 Task: Find an Airbnb in Ramsey, United States for 4 guests from 10th to 25th July, with amenities including Wifi, TV, Gym, and Breakfast, and a price range of 15000 to 25000.
Action: Mouse moved to (578, 112)
Screenshot: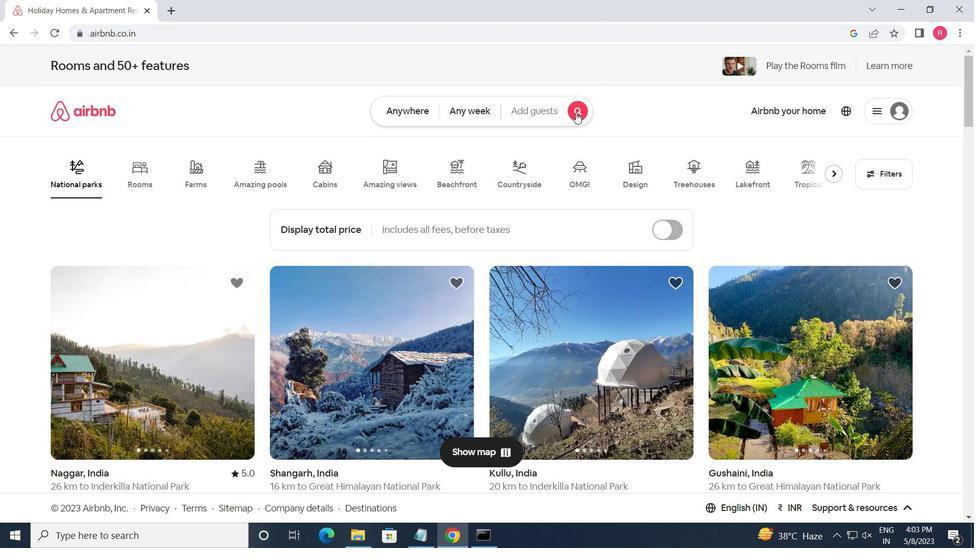 
Action: Mouse pressed left at (578, 112)
Screenshot: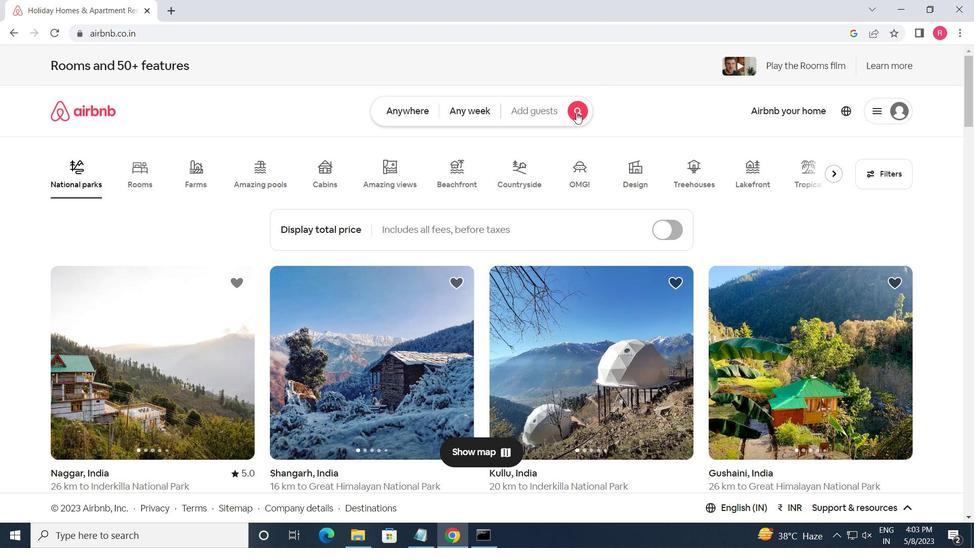 
Action: Mouse moved to (273, 166)
Screenshot: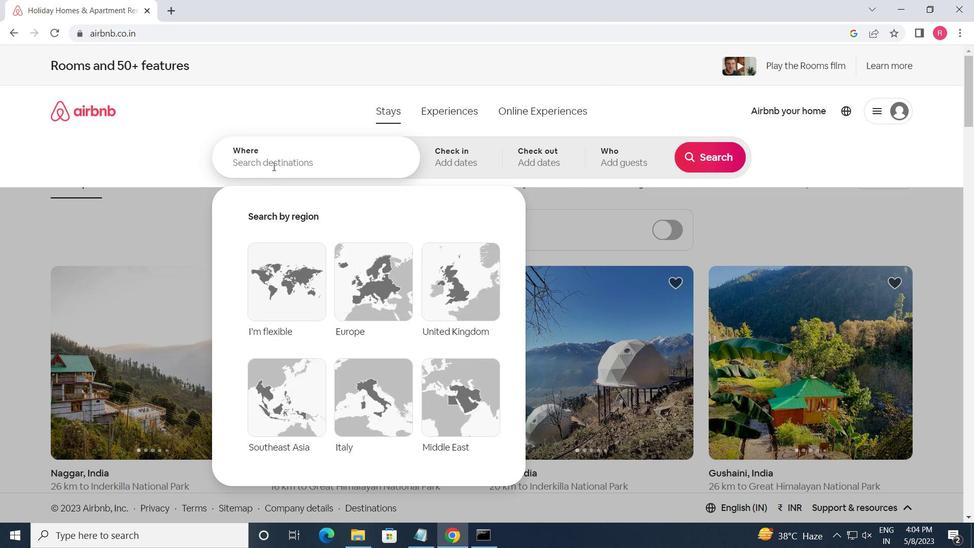 
Action: Mouse pressed left at (273, 166)
Screenshot: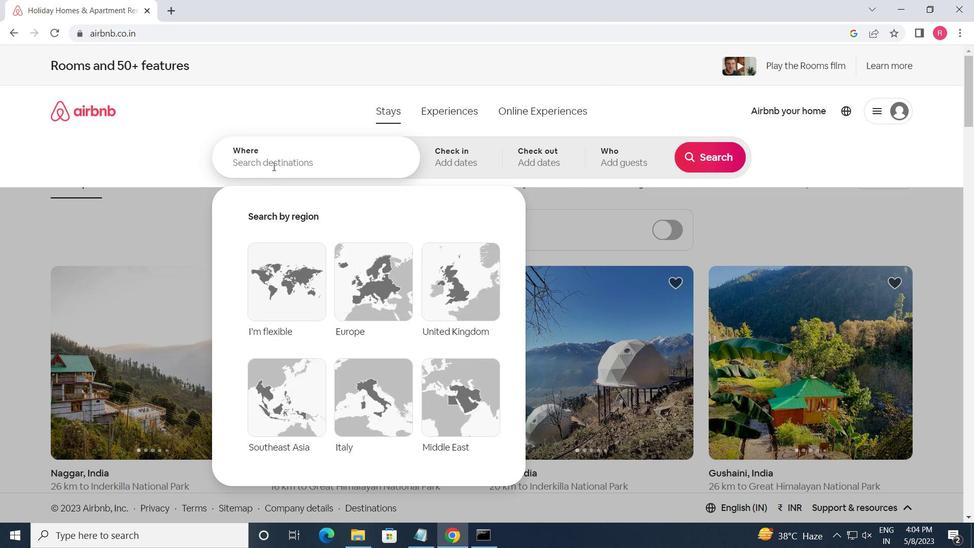 
Action: Mouse moved to (284, 156)
Screenshot: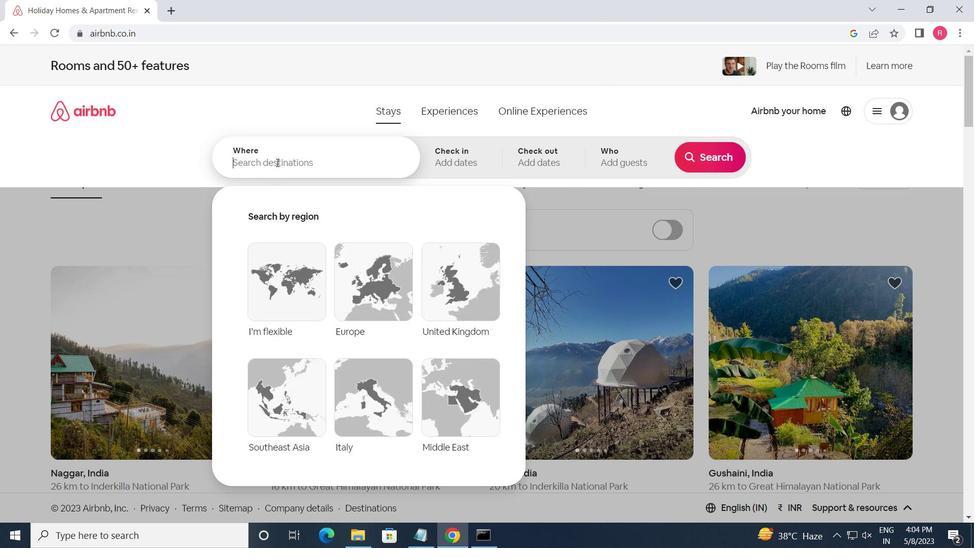 
Action: Key pressed <Key.shift><Key.shift><Key.shift>RAMSEY,<Key.space><Key.shift_r>UNITED<Key.space><Key.shift>STATES<Key.enter>
Screenshot: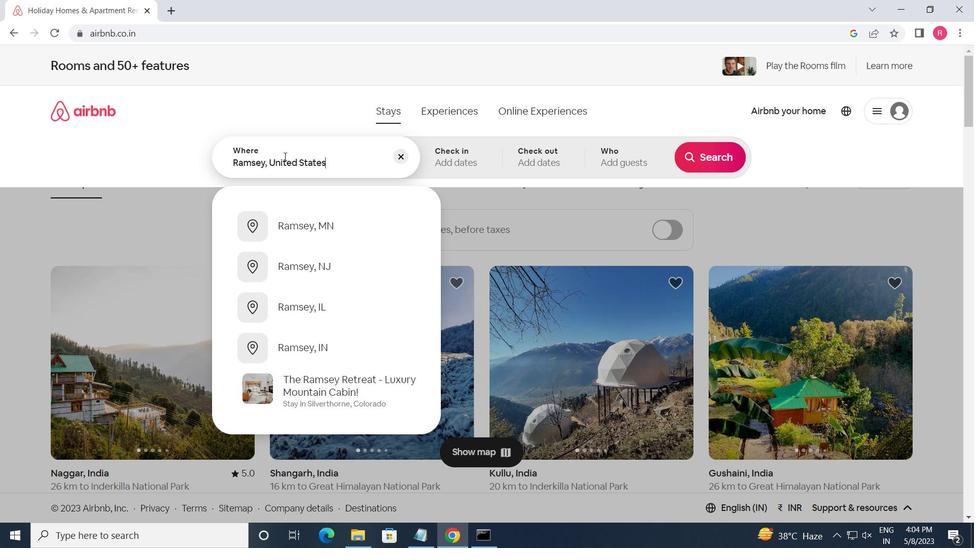 
Action: Mouse moved to (704, 260)
Screenshot: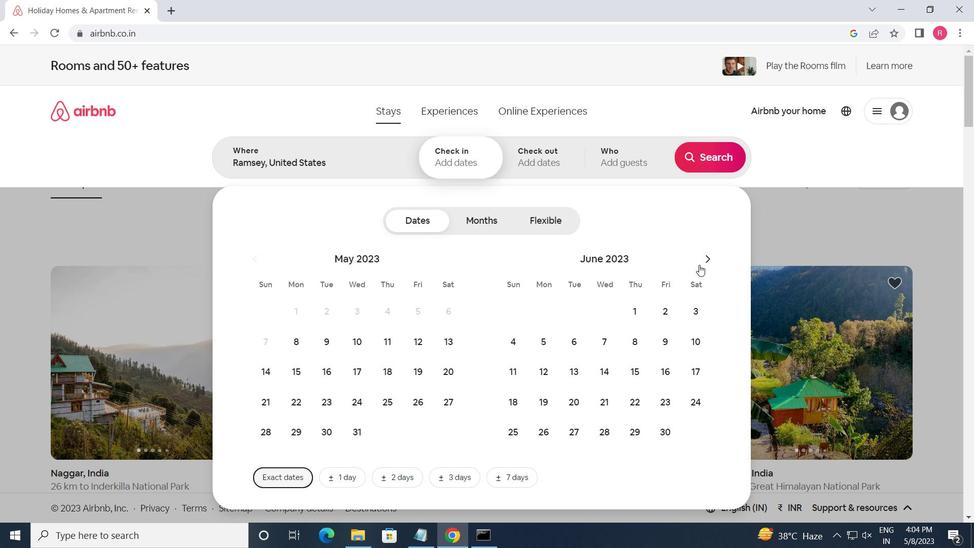 
Action: Mouse pressed left at (704, 260)
Screenshot: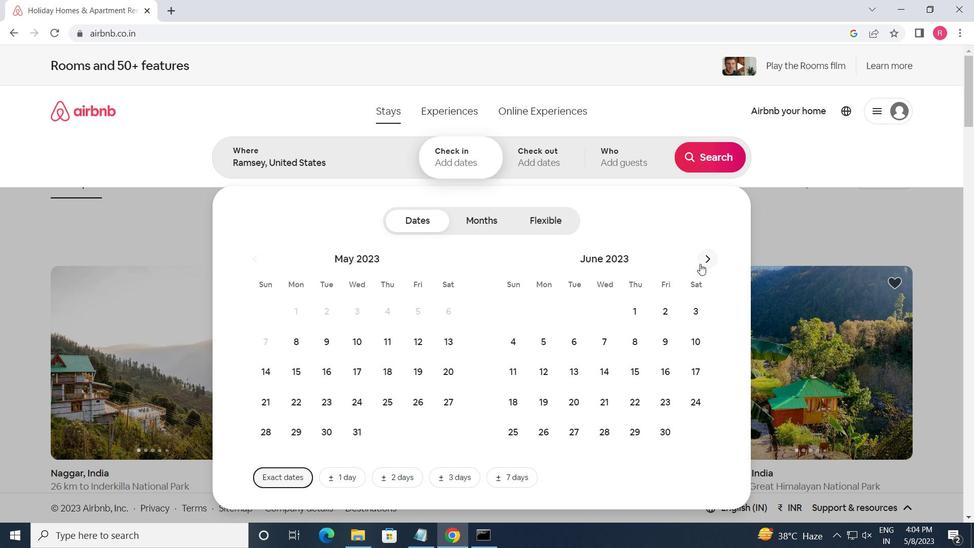 
Action: Mouse moved to (550, 374)
Screenshot: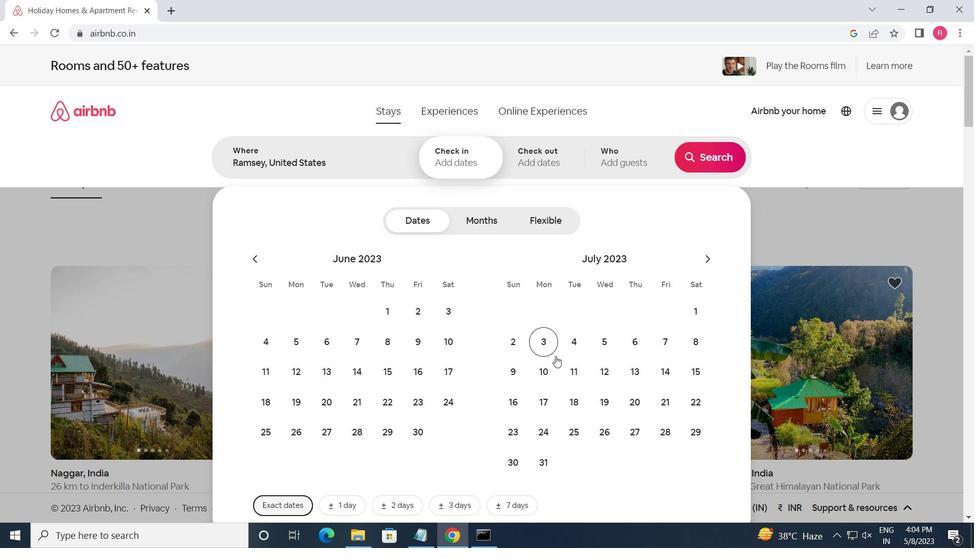 
Action: Mouse pressed left at (550, 374)
Screenshot: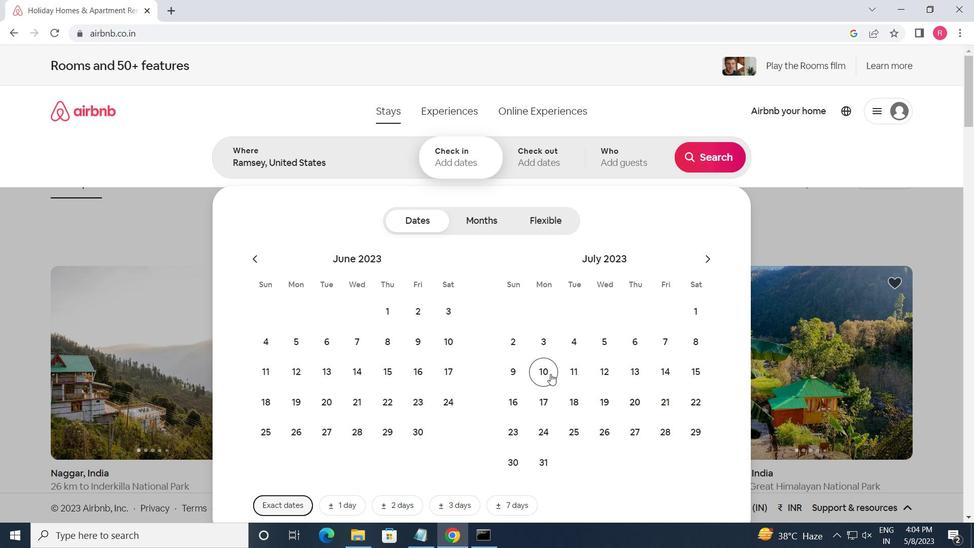 
Action: Mouse moved to (572, 439)
Screenshot: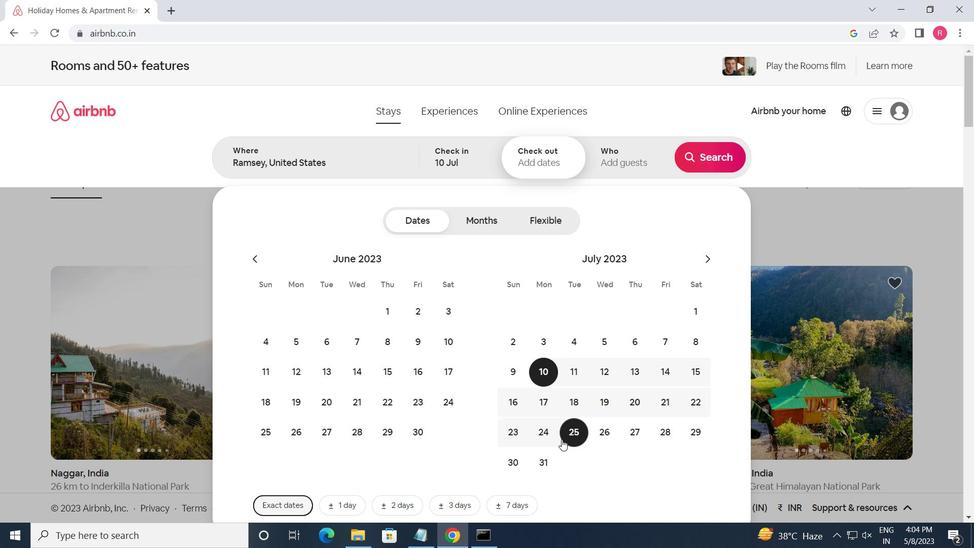 
Action: Mouse pressed left at (572, 439)
Screenshot: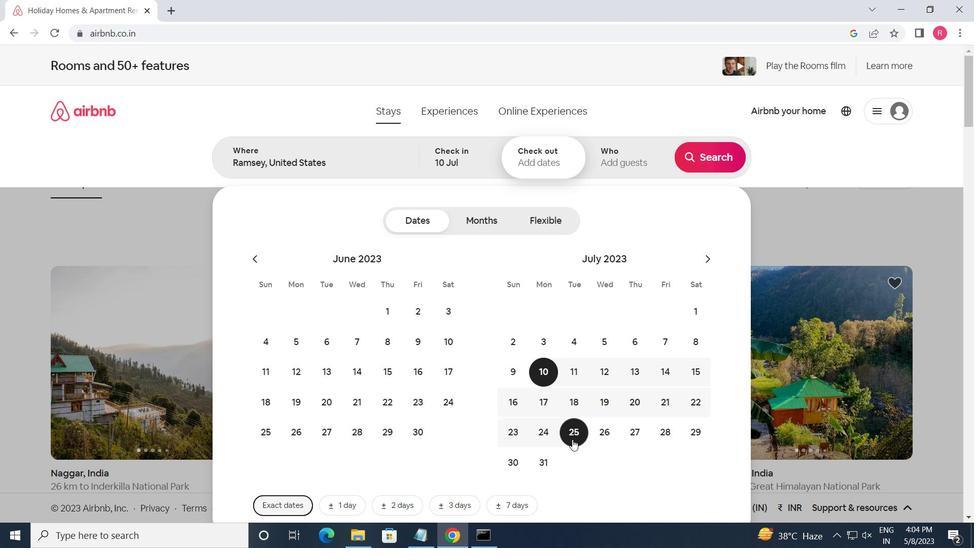 
Action: Mouse moved to (612, 169)
Screenshot: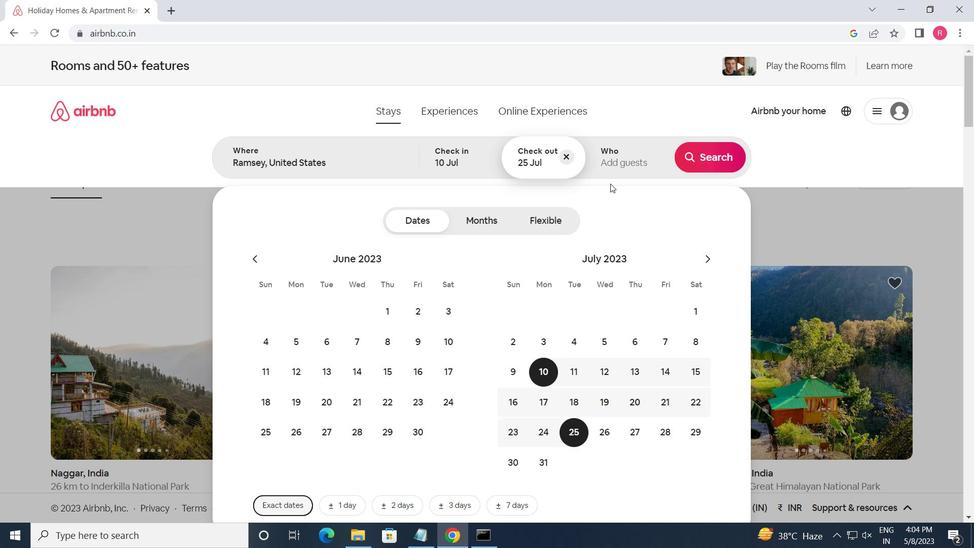 
Action: Mouse pressed left at (612, 169)
Screenshot: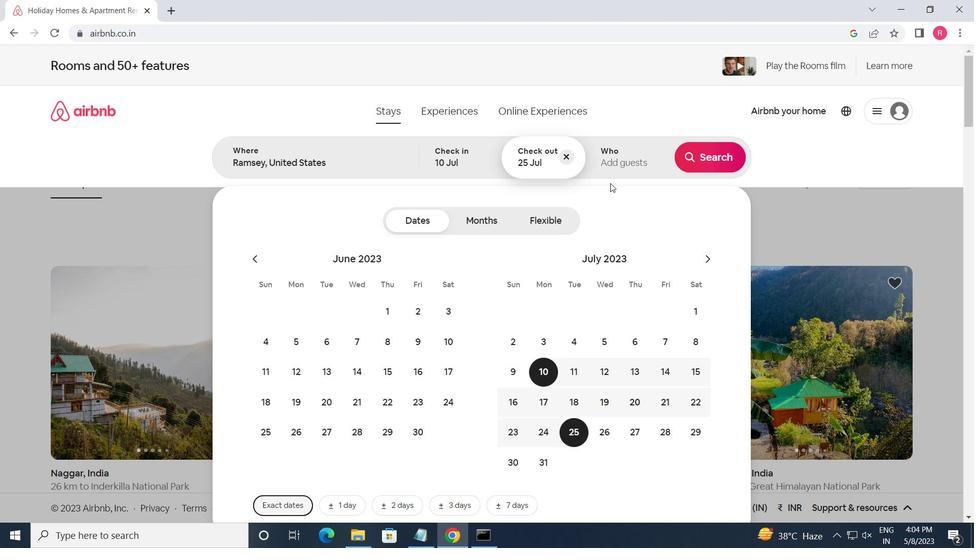 
Action: Mouse moved to (717, 235)
Screenshot: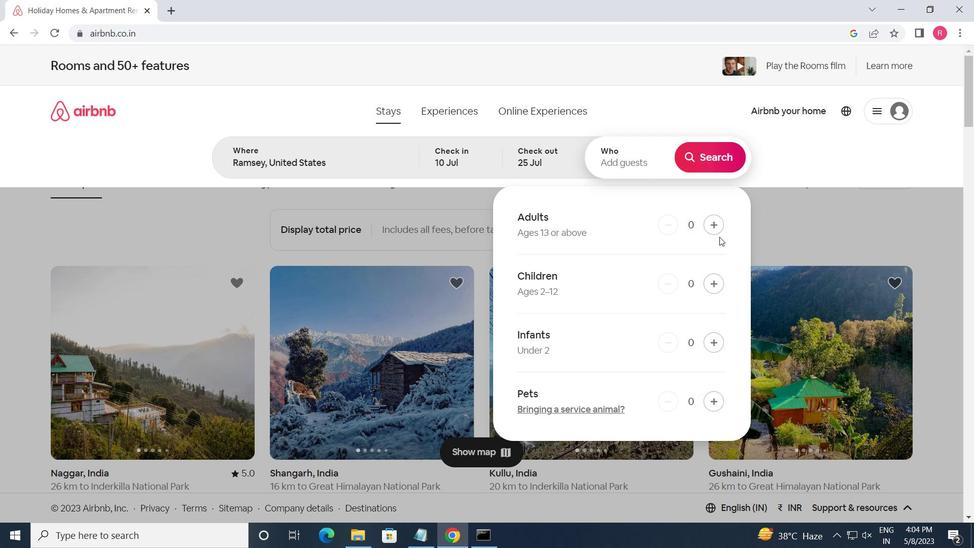 
Action: Mouse pressed left at (717, 235)
Screenshot: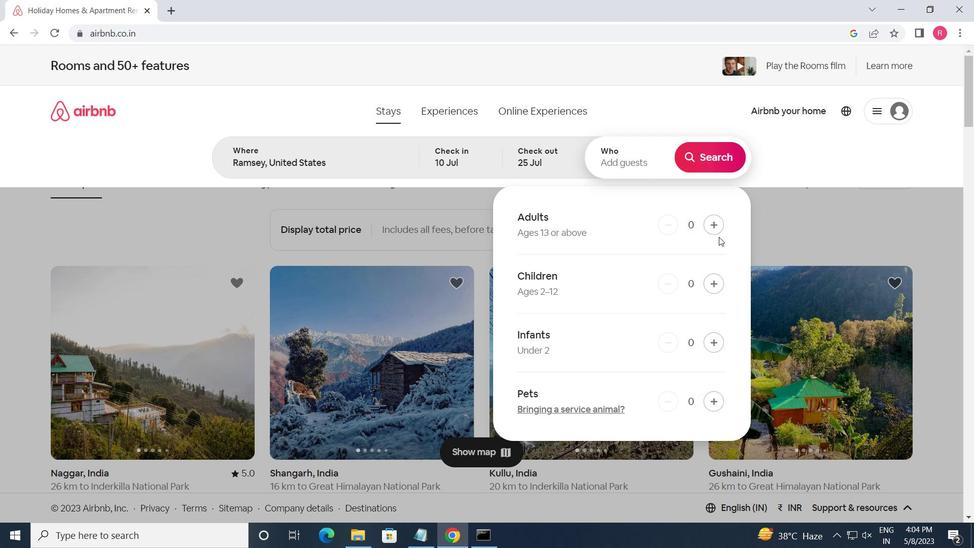 
Action: Mouse moved to (717, 233)
Screenshot: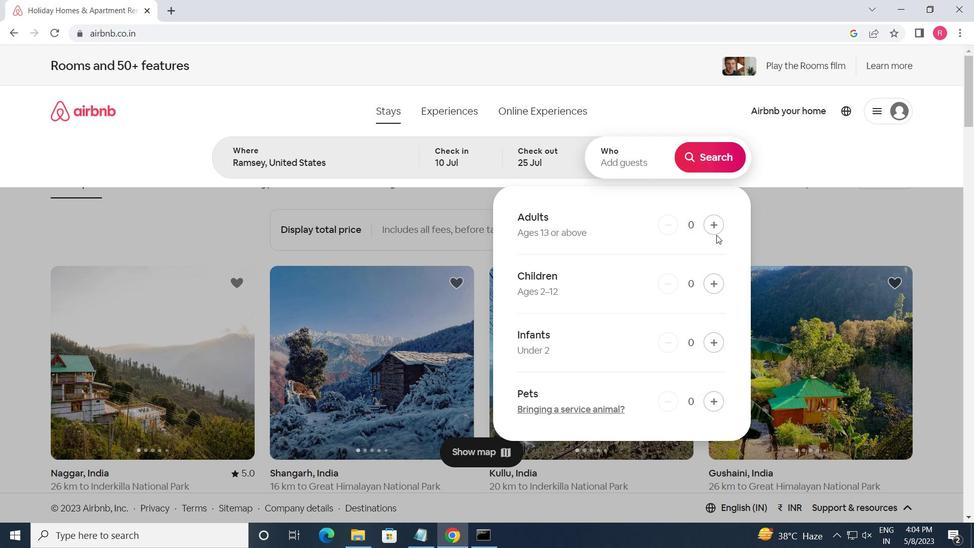 
Action: Mouse pressed left at (717, 233)
Screenshot: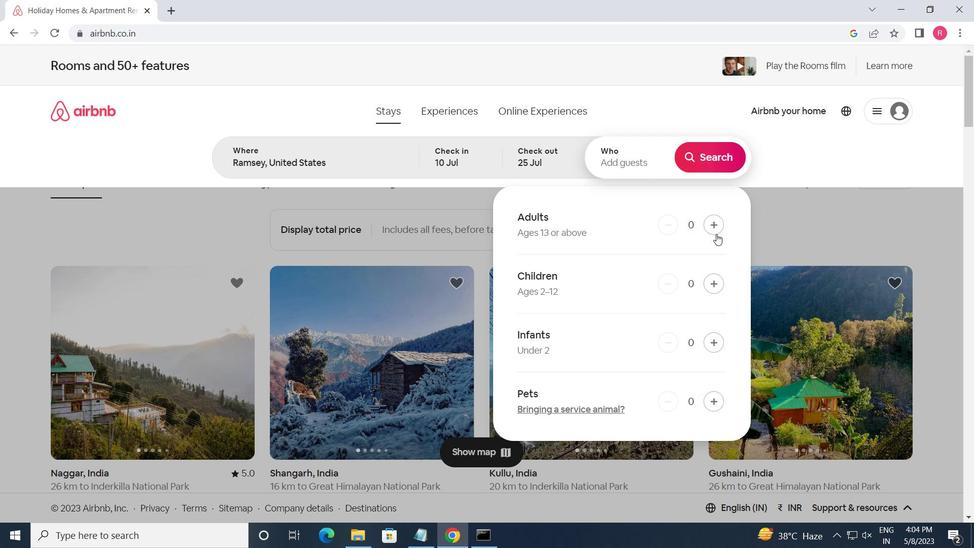 
Action: Mouse moved to (716, 233)
Screenshot: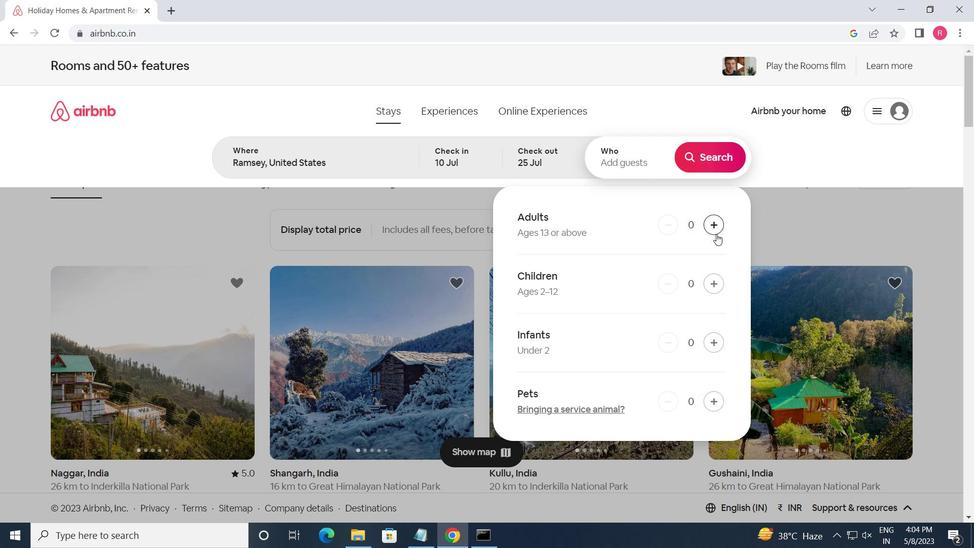 
Action: Mouse pressed left at (716, 233)
Screenshot: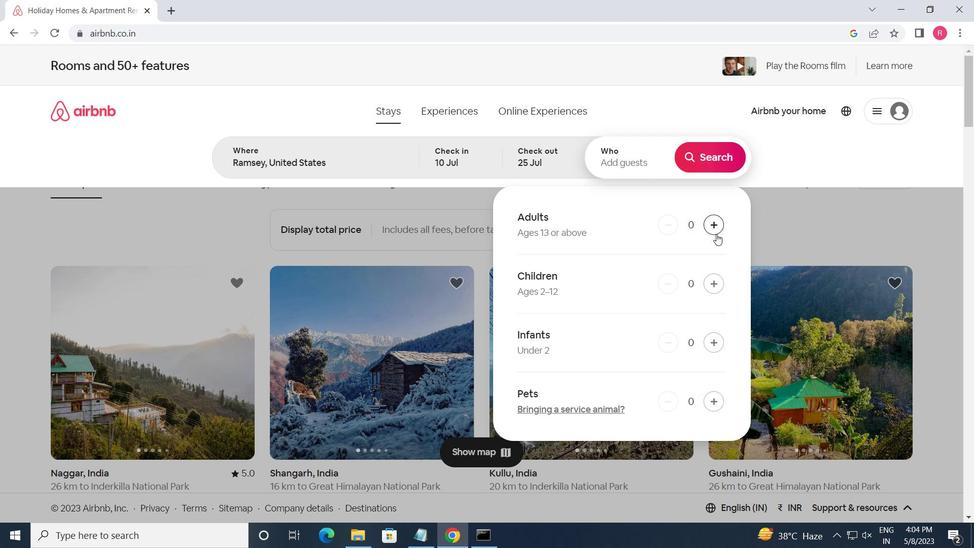 
Action: Mouse moved to (715, 231)
Screenshot: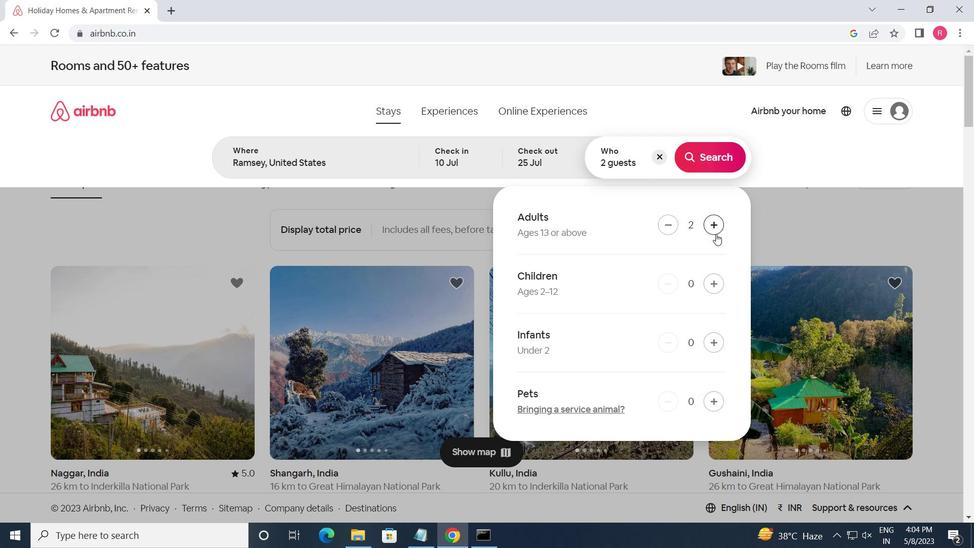 
Action: Mouse pressed left at (715, 231)
Screenshot: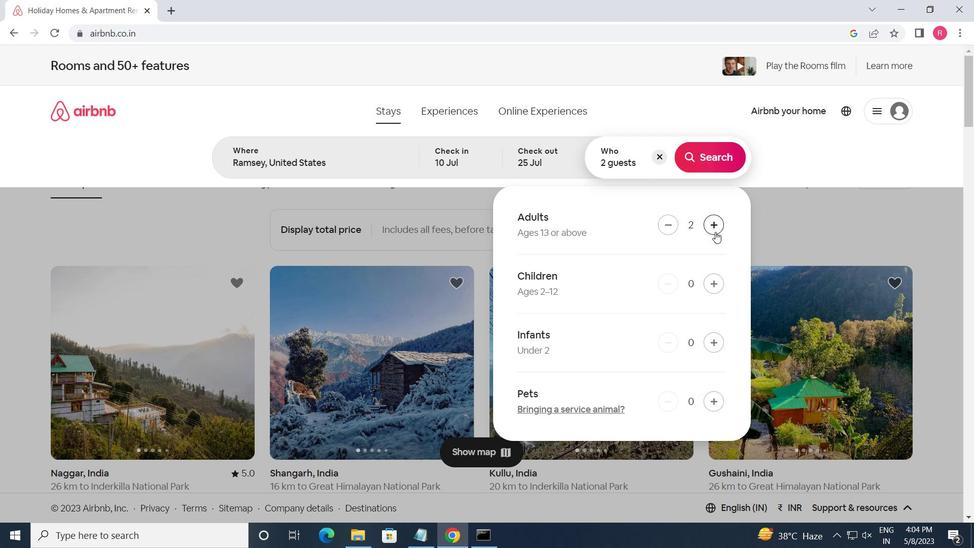
Action: Mouse moved to (718, 285)
Screenshot: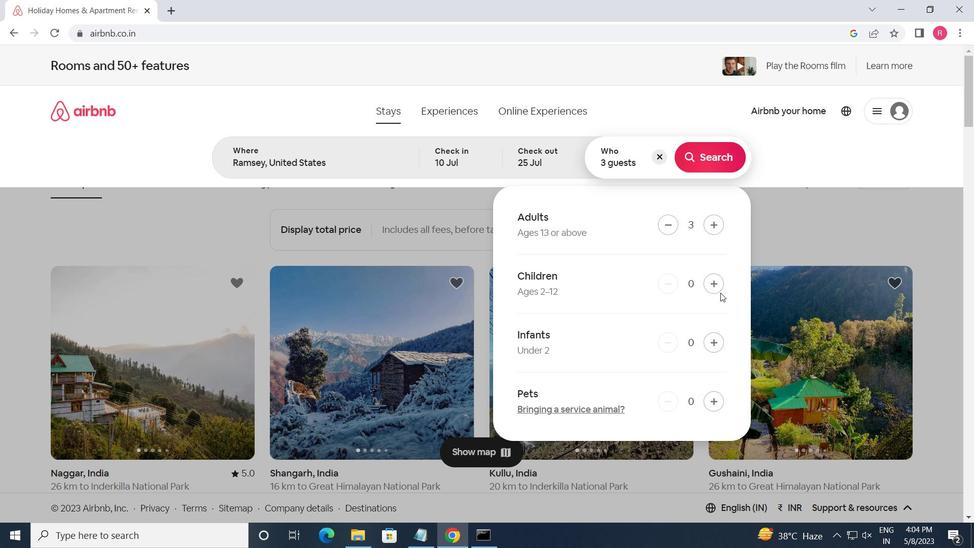 
Action: Mouse pressed left at (718, 285)
Screenshot: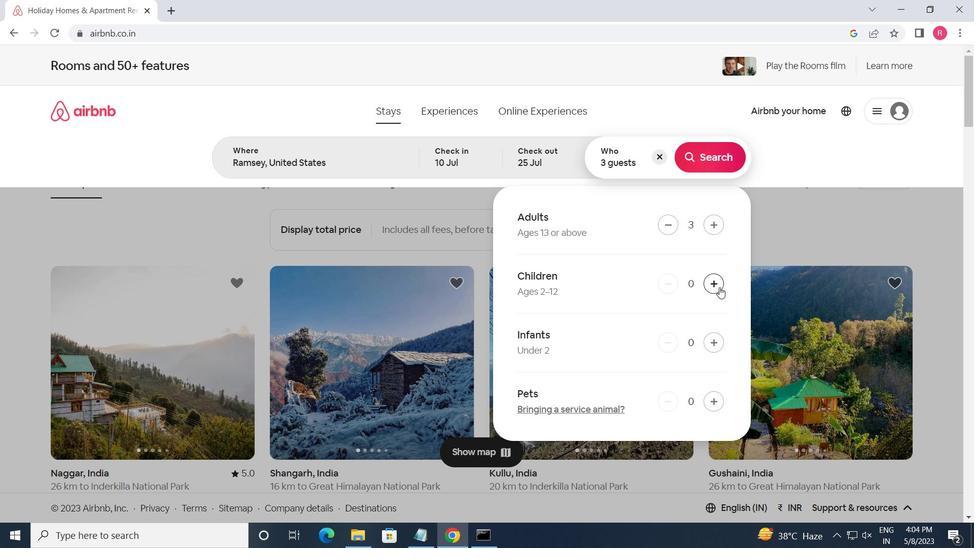 
Action: Mouse moved to (720, 158)
Screenshot: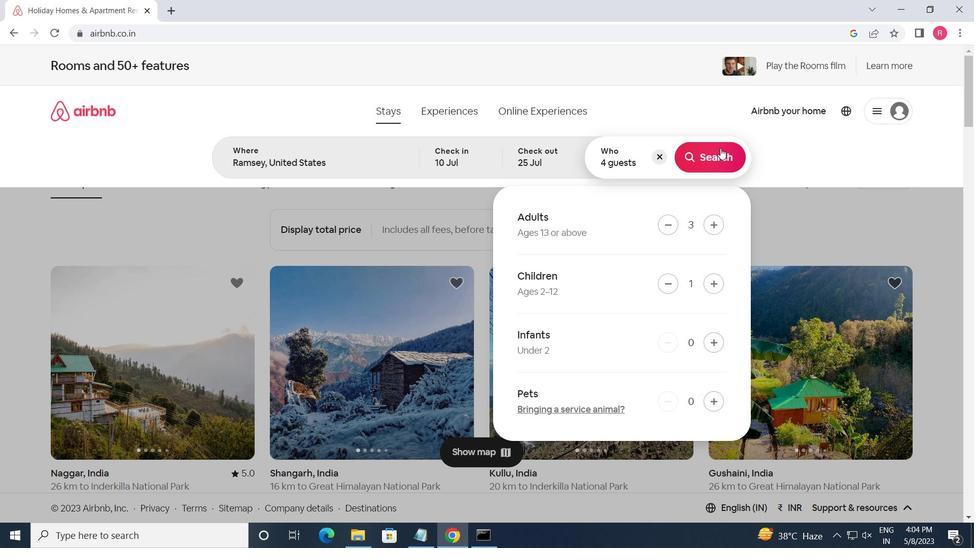 
Action: Mouse pressed left at (720, 158)
Screenshot: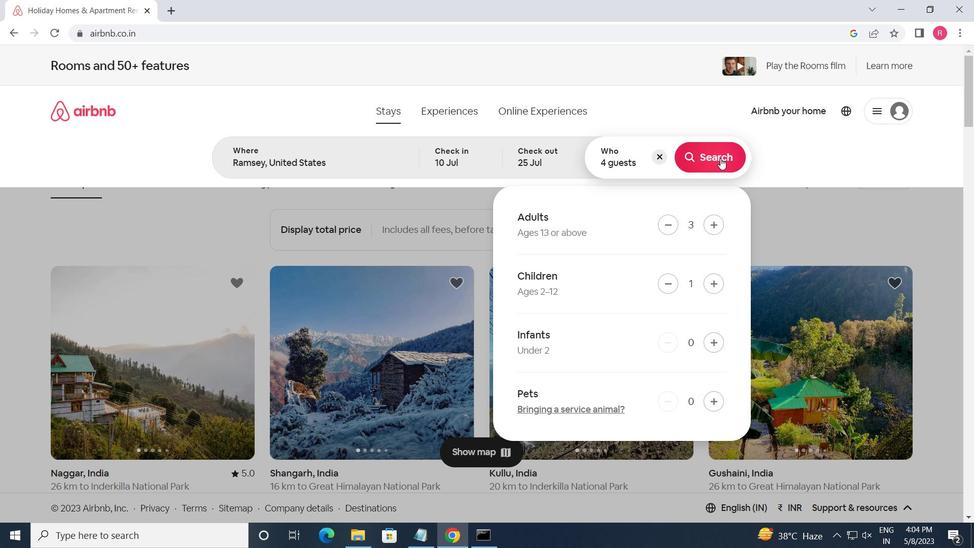 
Action: Mouse moved to (914, 123)
Screenshot: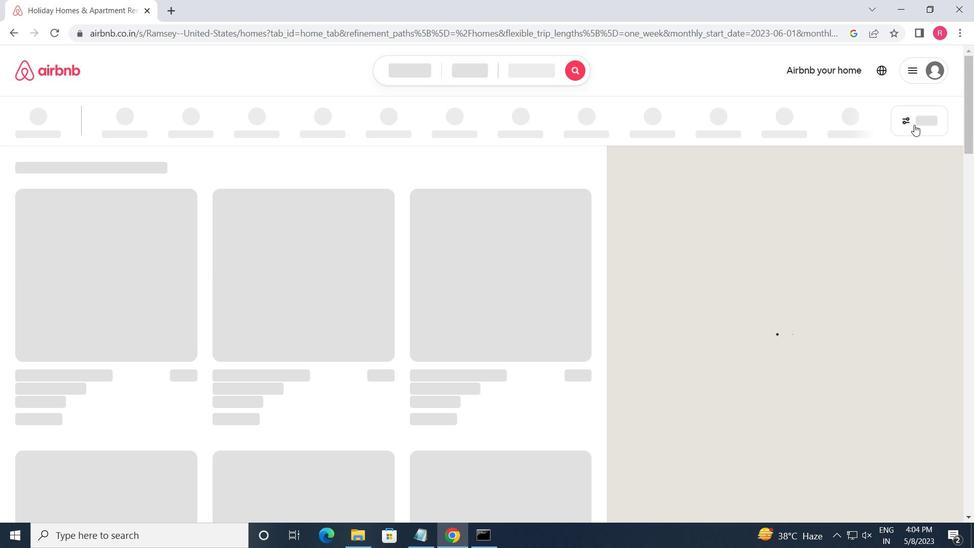 
Action: Mouse pressed left at (914, 123)
Screenshot: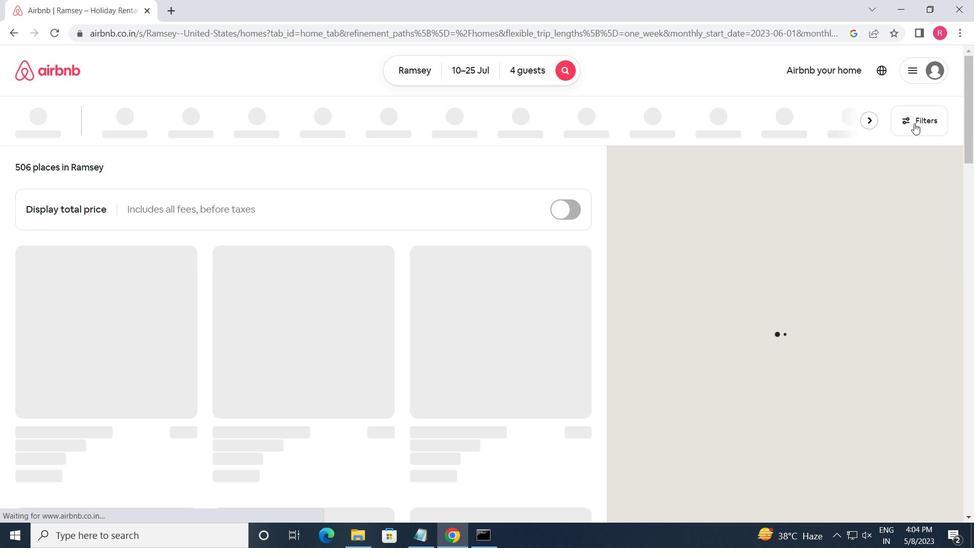 
Action: Mouse moved to (320, 434)
Screenshot: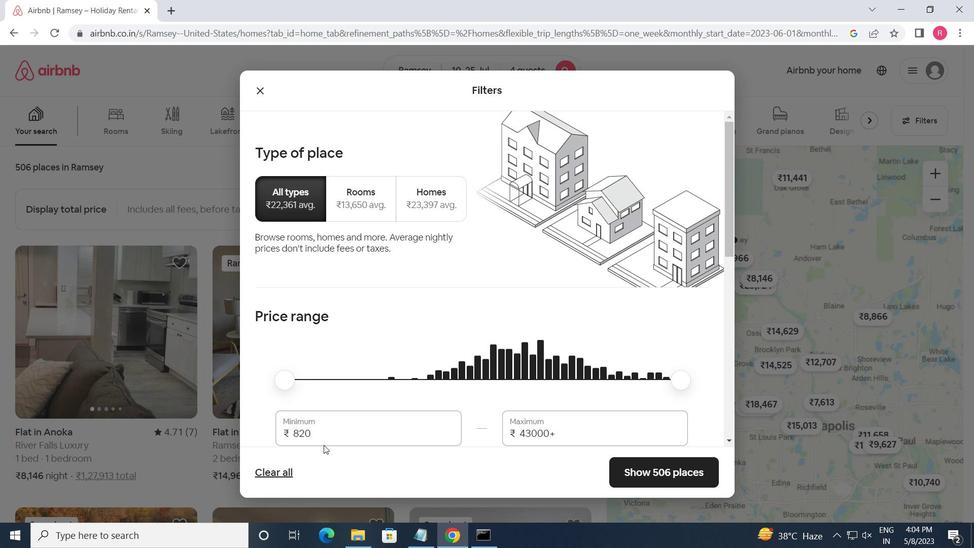 
Action: Mouse pressed left at (320, 434)
Screenshot: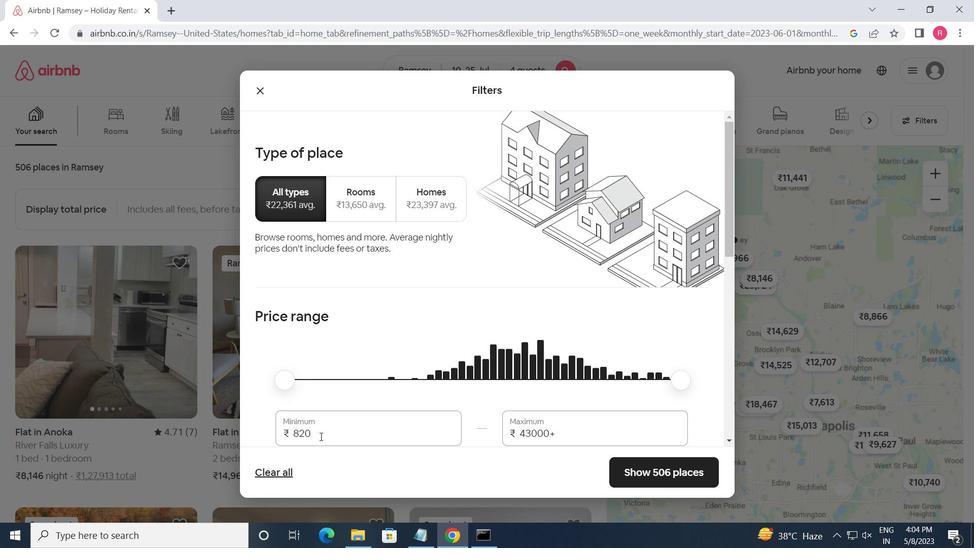 
Action: Mouse pressed left at (320, 434)
Screenshot: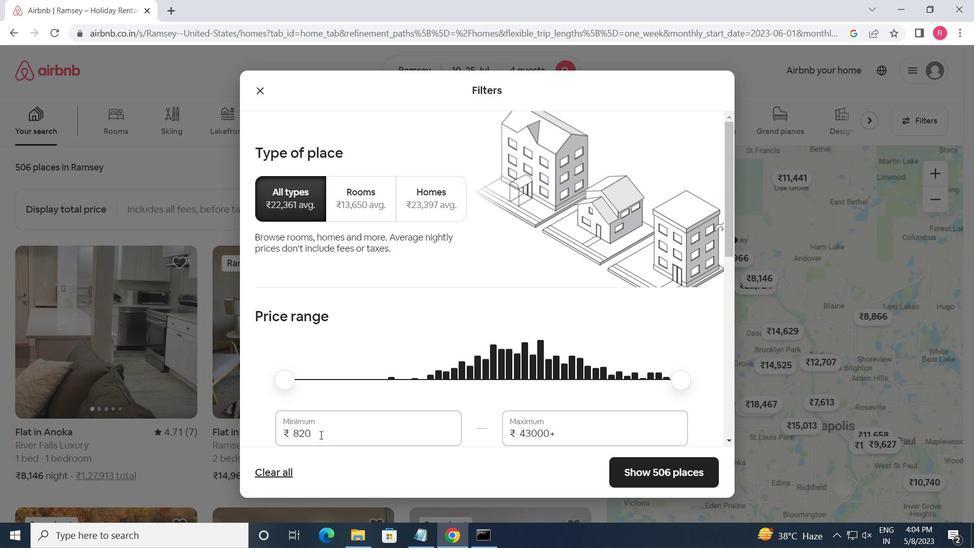 
Action: Mouse moved to (321, 436)
Screenshot: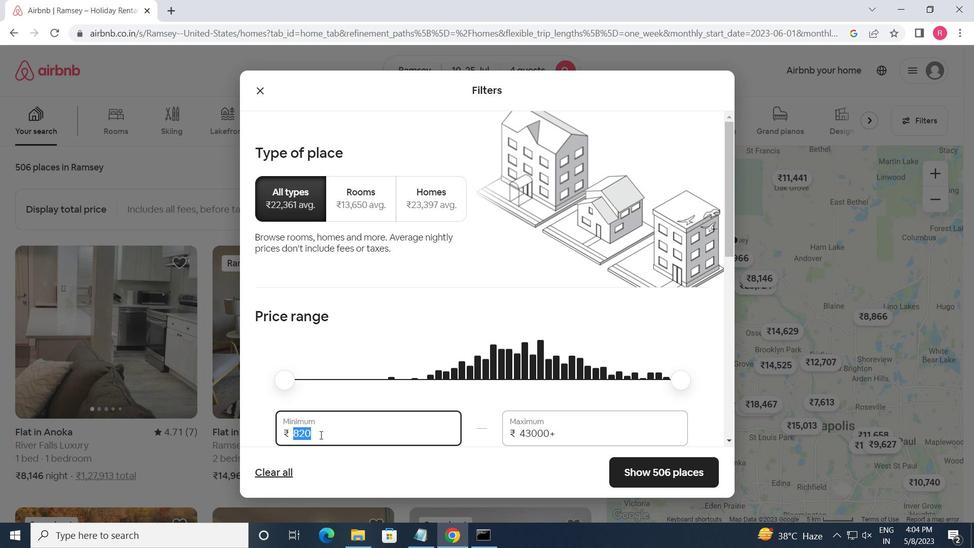 
Action: Key pressed 150
Screenshot: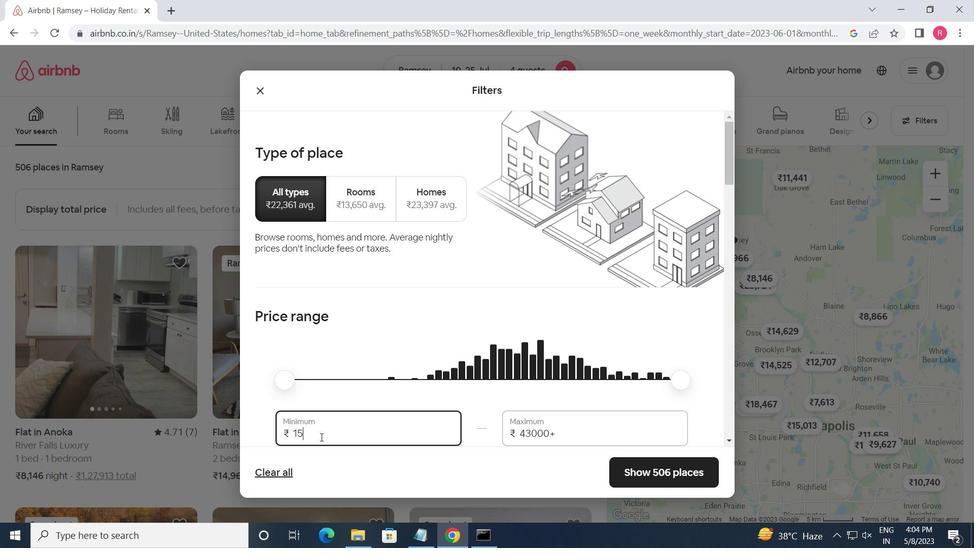 
Action: Mouse moved to (371, 458)
Screenshot: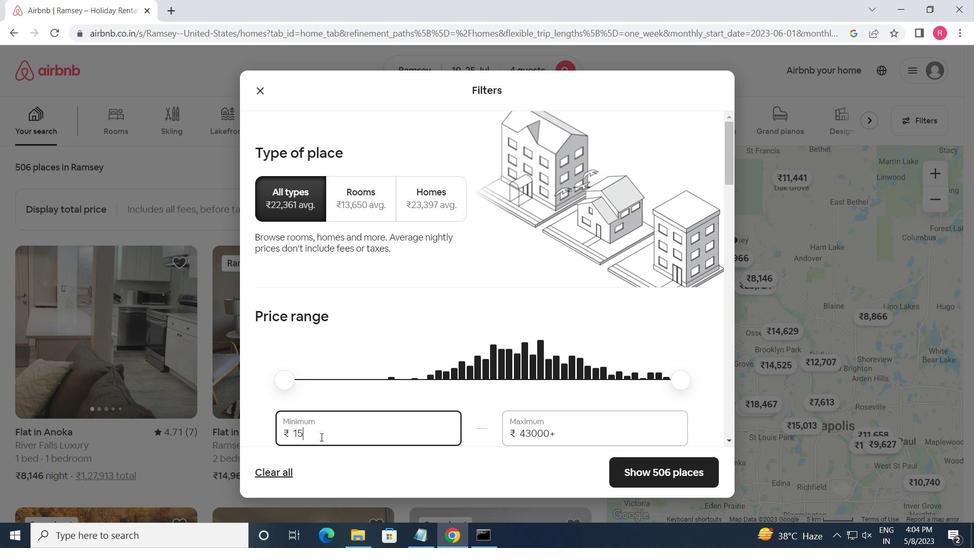 
Action: Key pressed 00<Key.tab>25000
Screenshot: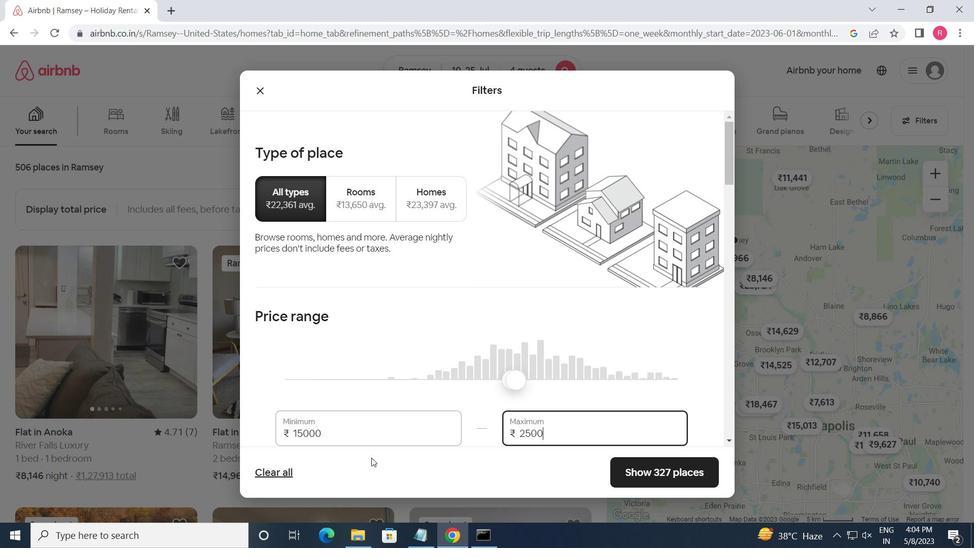 
Action: Mouse moved to (521, 381)
Screenshot: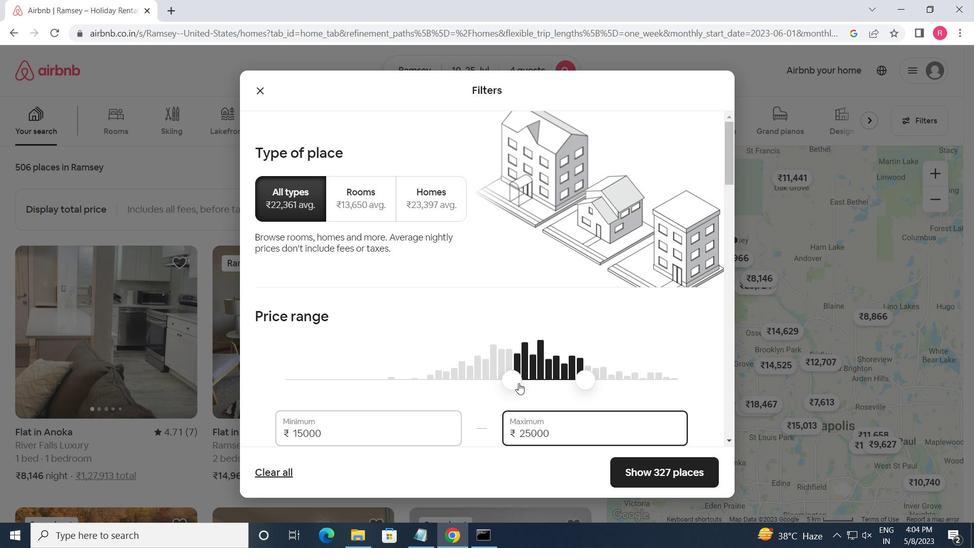 
Action: Mouse scrolled (521, 380) with delta (0, 0)
Screenshot: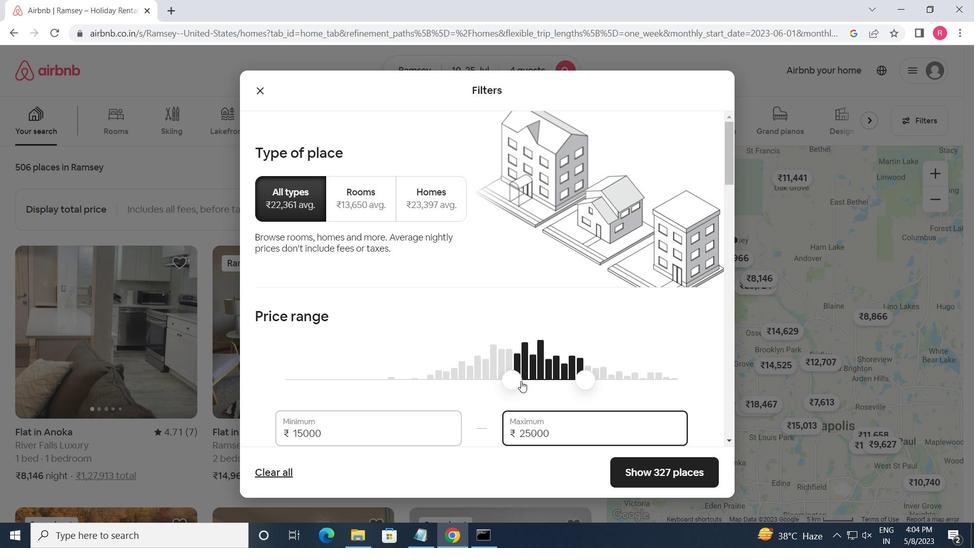 
Action: Mouse scrolled (521, 380) with delta (0, 0)
Screenshot: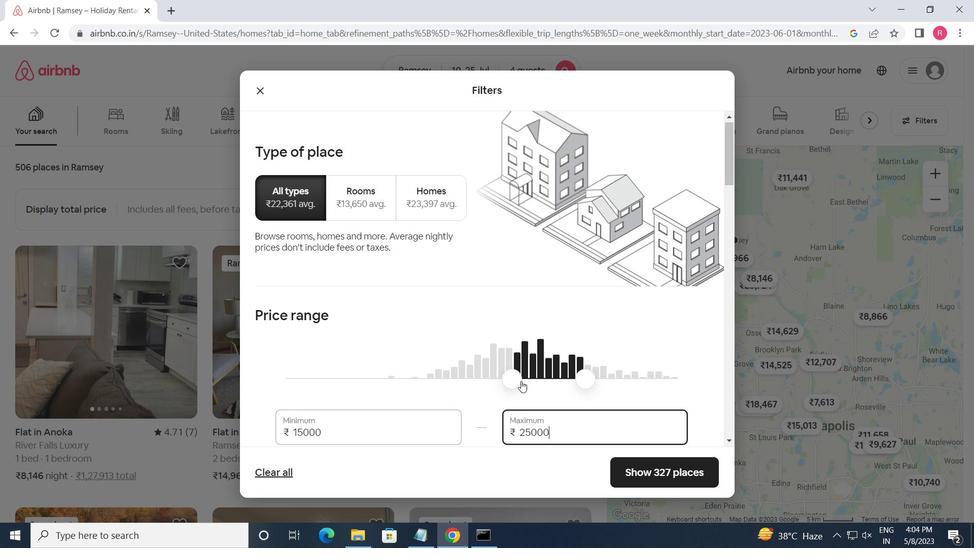
Action: Mouse scrolled (521, 380) with delta (0, 0)
Screenshot: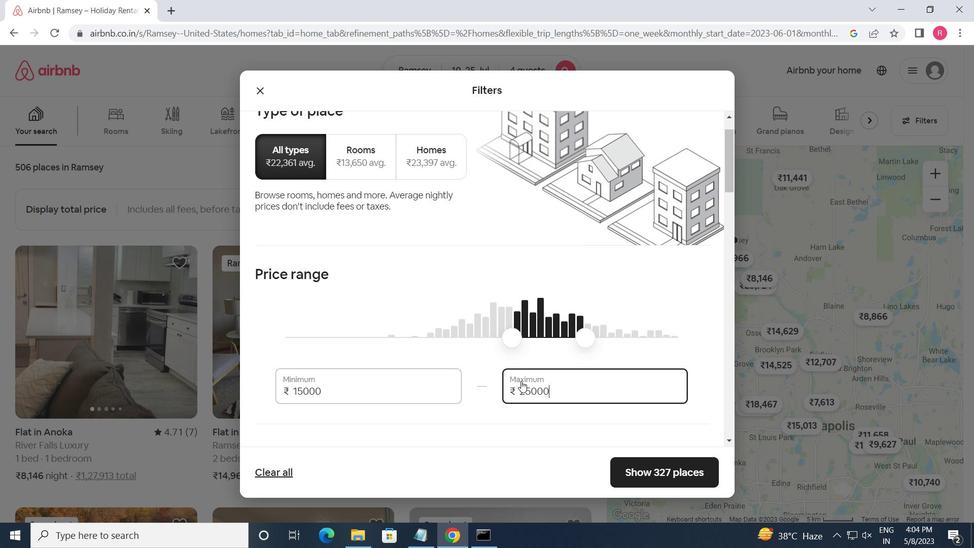 
Action: Mouse moved to (521, 381)
Screenshot: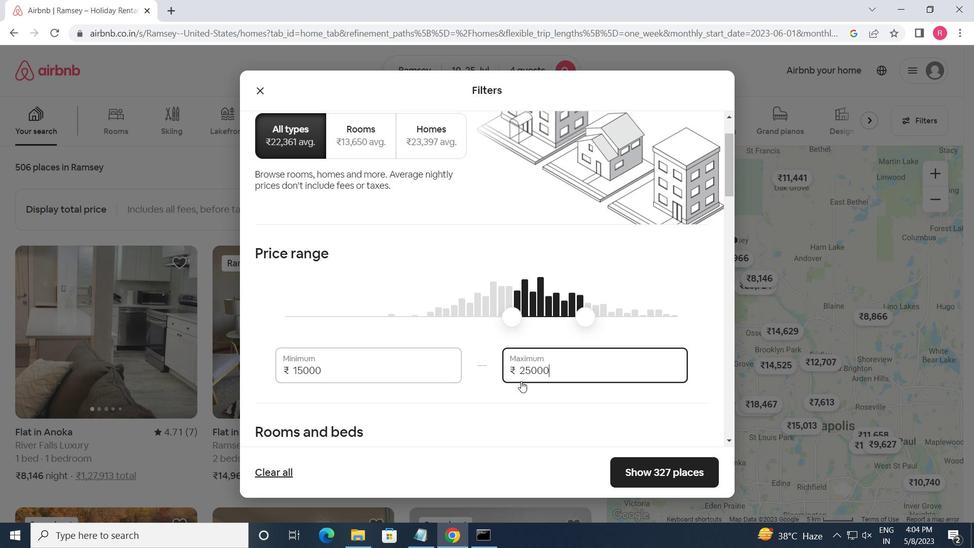 
Action: Mouse scrolled (521, 380) with delta (0, 0)
Screenshot: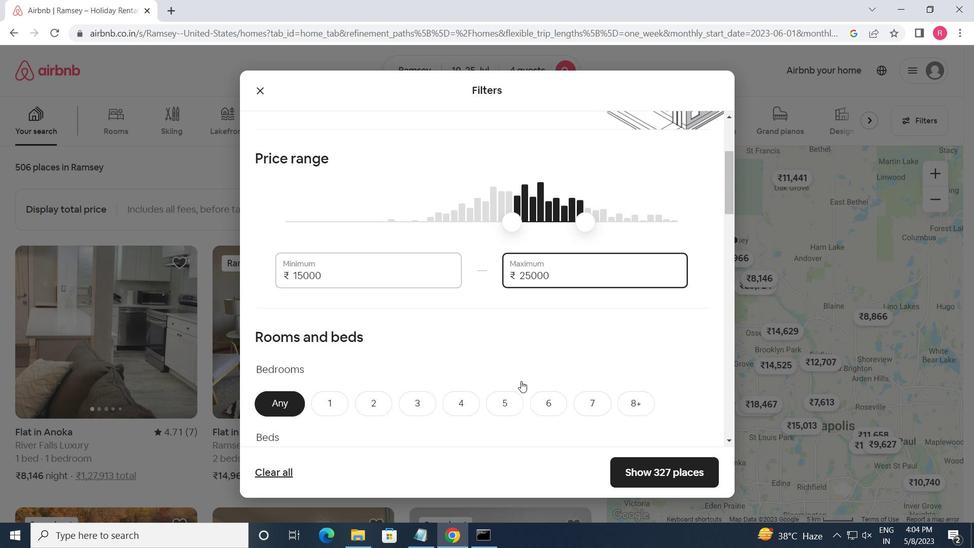 
Action: Mouse moved to (375, 303)
Screenshot: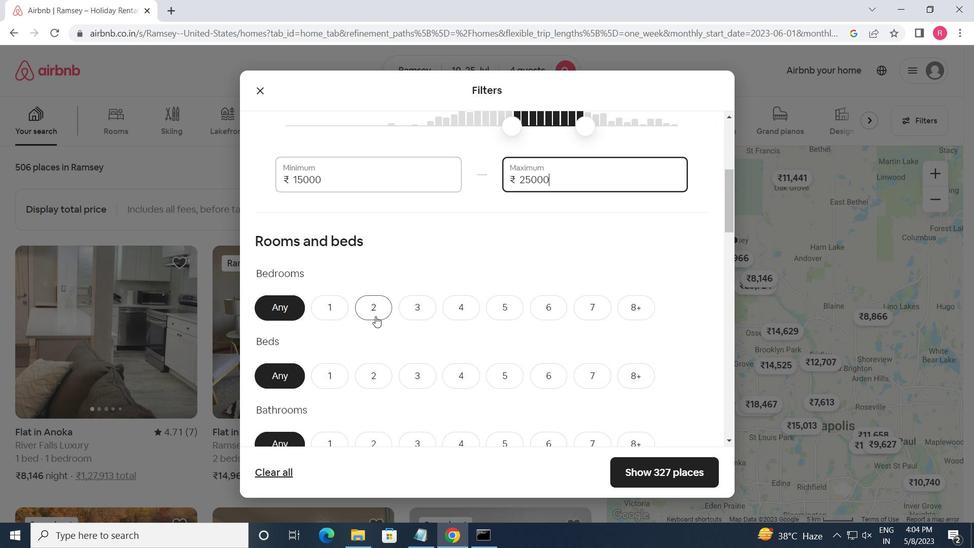 
Action: Mouse pressed left at (375, 303)
Screenshot: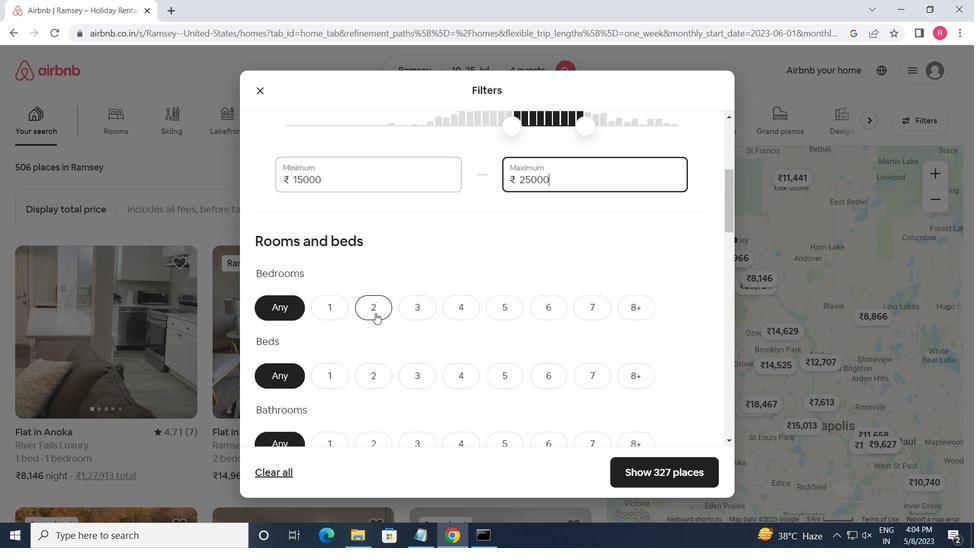 
Action: Mouse moved to (415, 370)
Screenshot: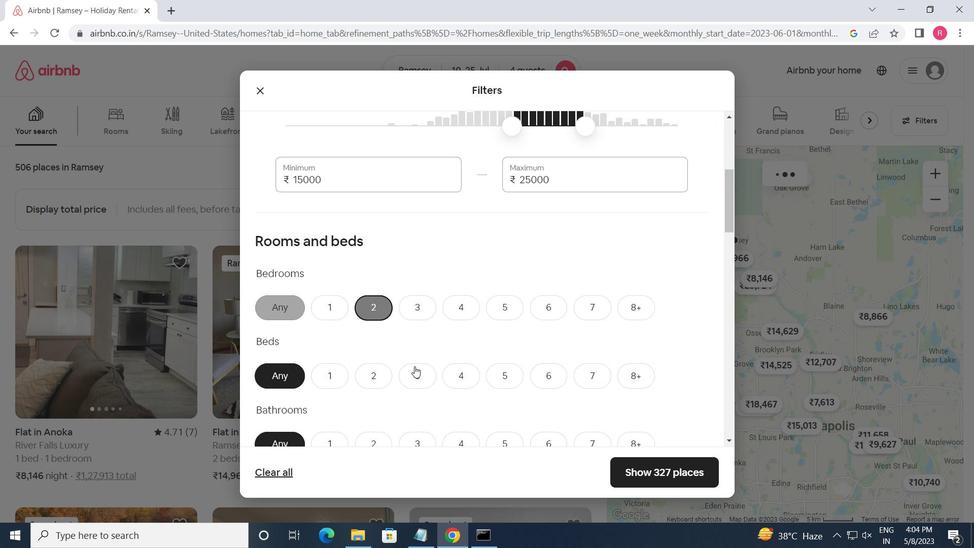 
Action: Mouse pressed left at (415, 370)
Screenshot: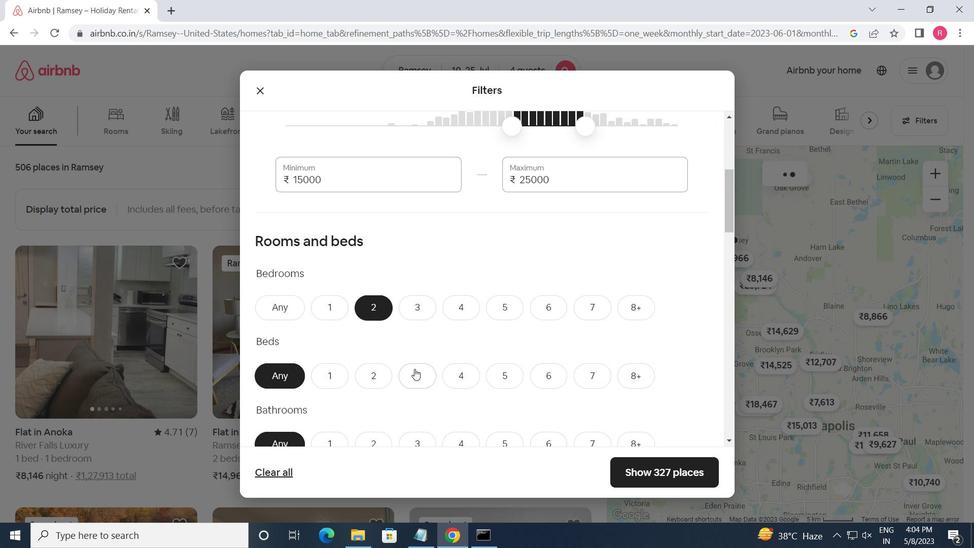 
Action: Mouse moved to (375, 430)
Screenshot: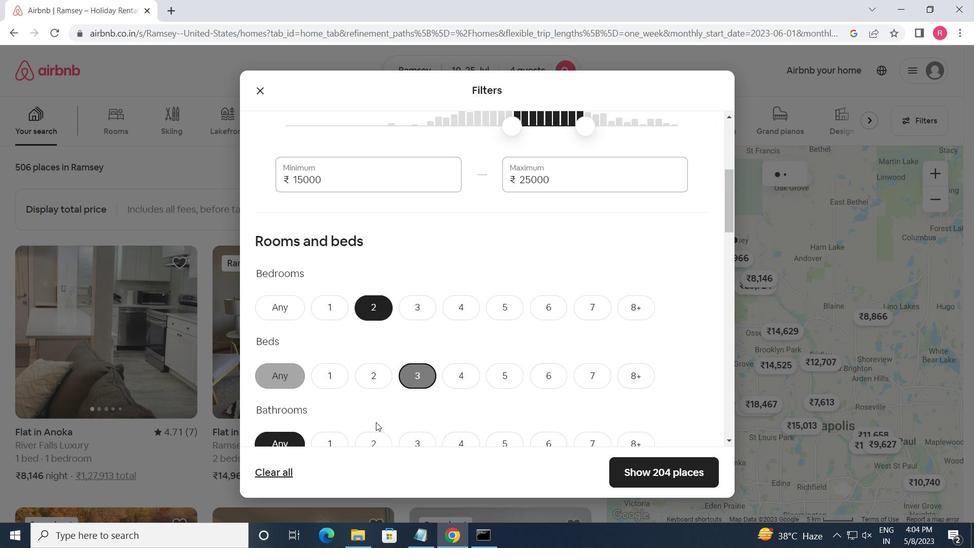 
Action: Mouse pressed left at (375, 430)
Screenshot: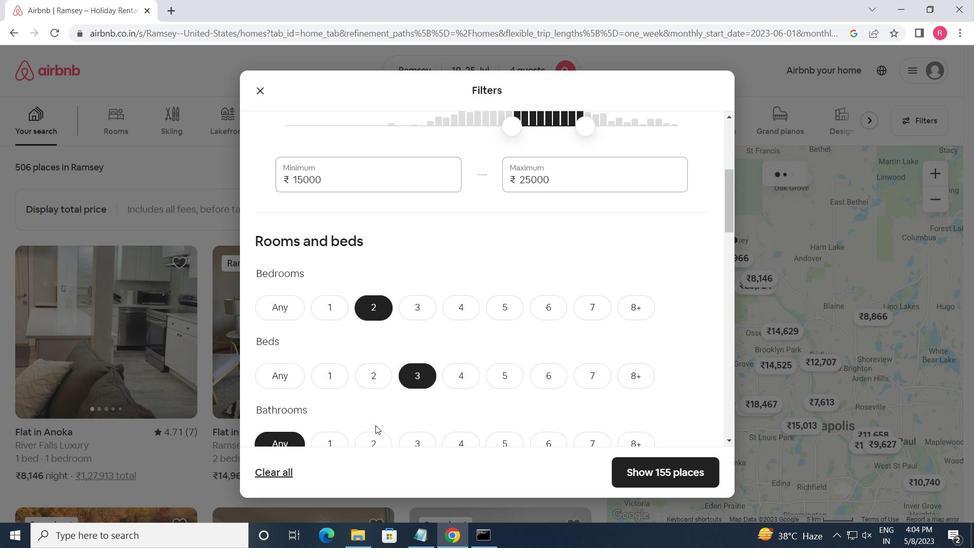 
Action: Mouse moved to (376, 434)
Screenshot: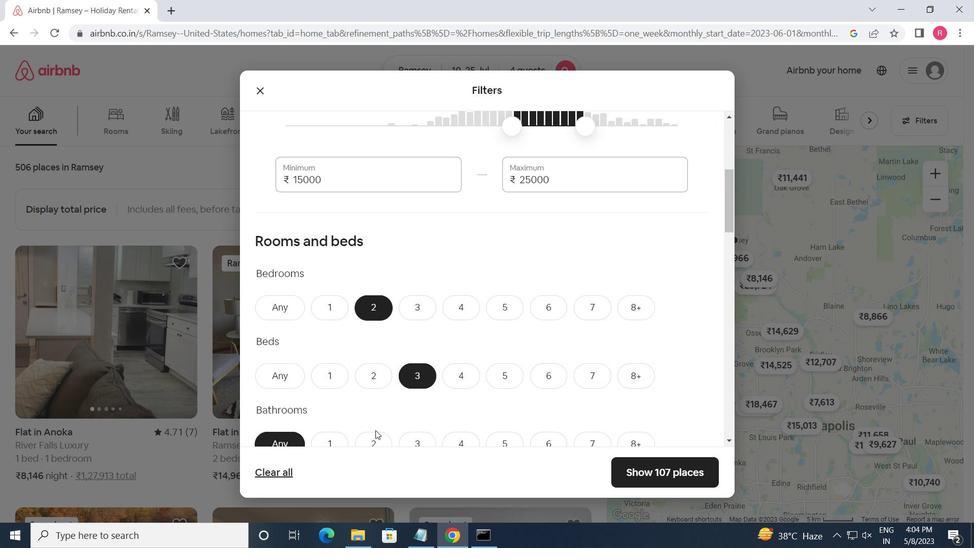 
Action: Mouse pressed left at (376, 434)
Screenshot: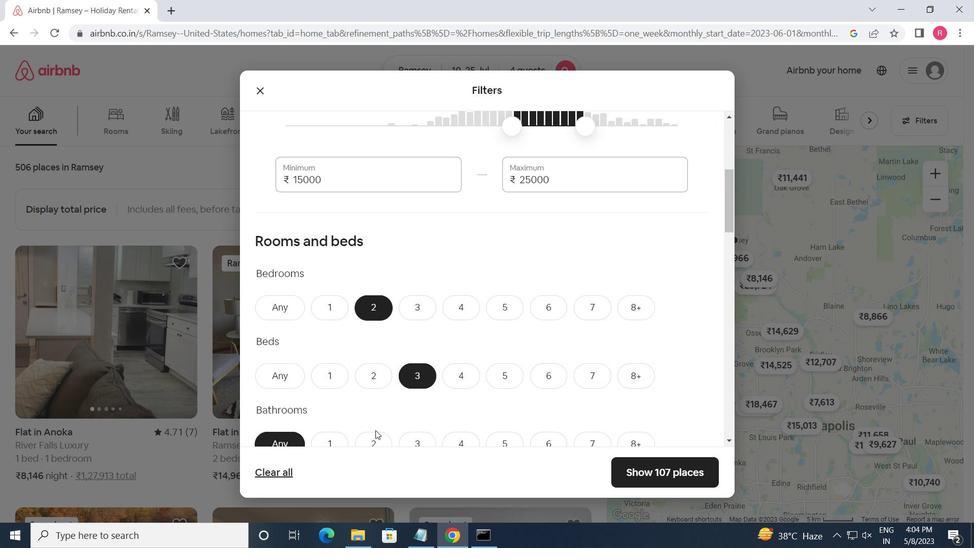 
Action: Mouse moved to (403, 413)
Screenshot: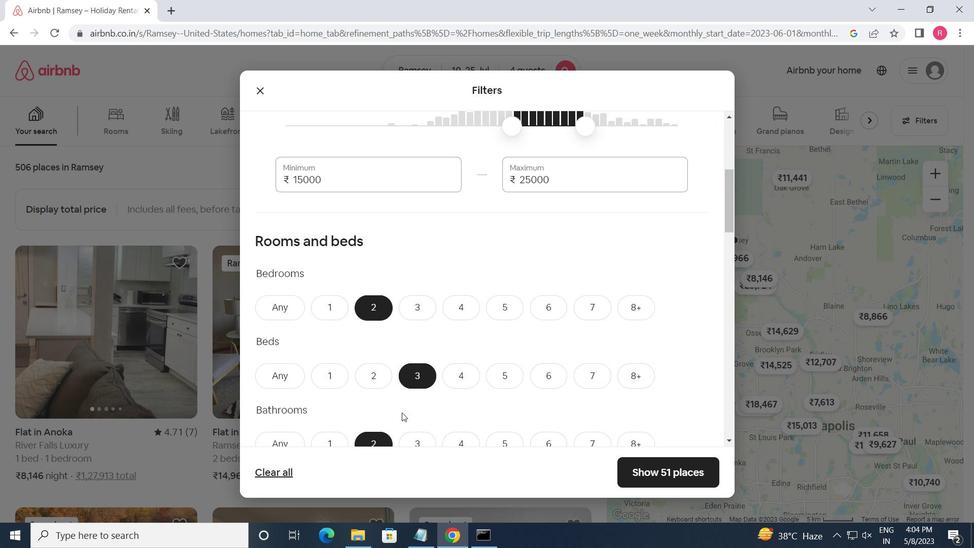 
Action: Mouse scrolled (403, 412) with delta (0, 0)
Screenshot: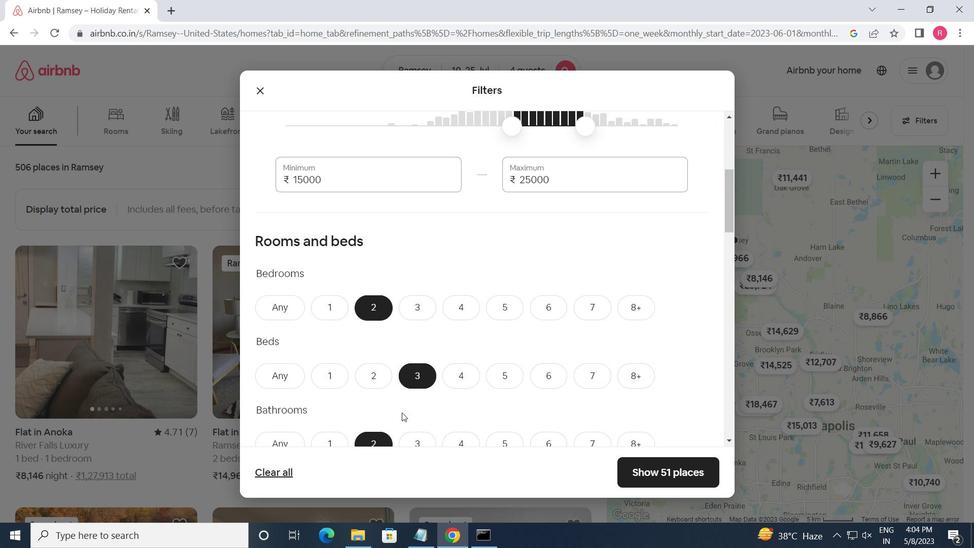 
Action: Mouse scrolled (403, 412) with delta (0, 0)
Screenshot: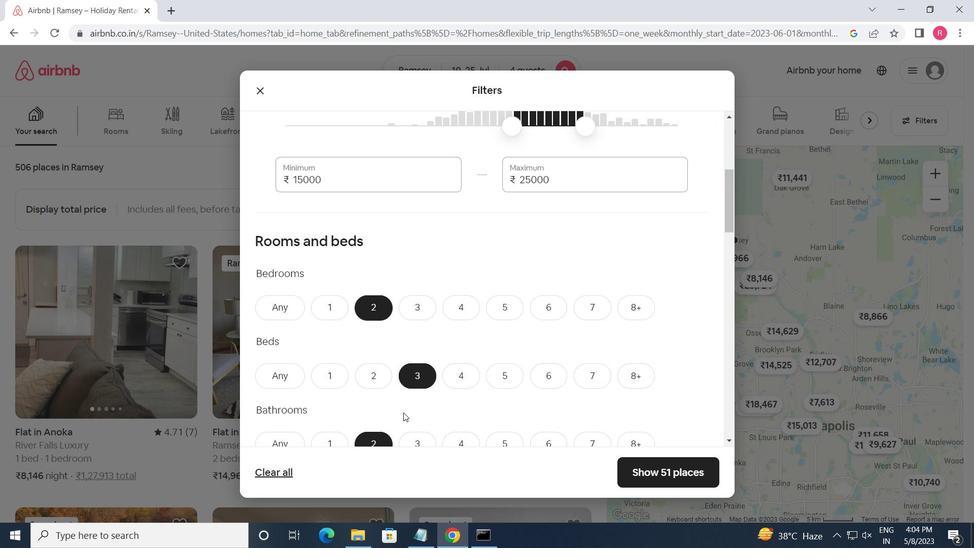 
Action: Mouse moved to (404, 413)
Screenshot: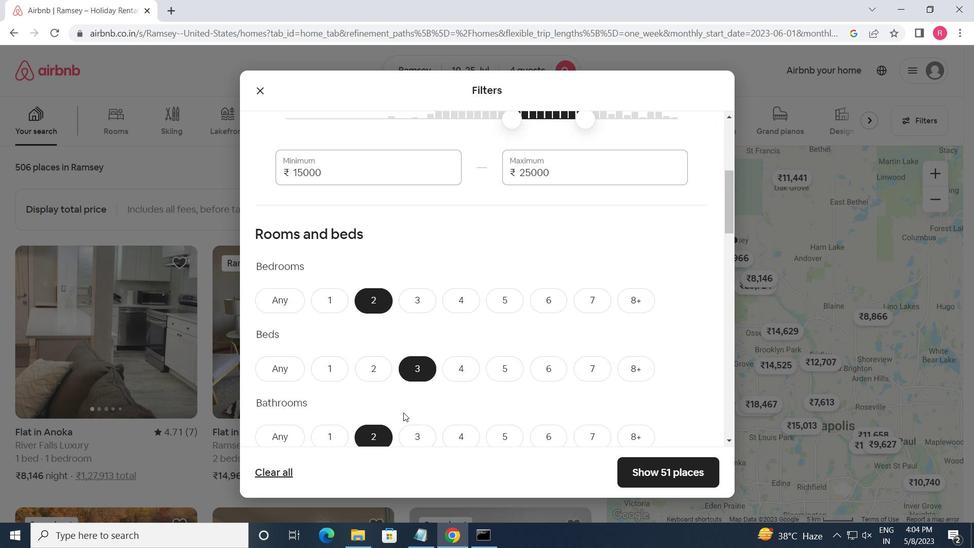 
Action: Mouse scrolled (404, 412) with delta (0, 0)
Screenshot: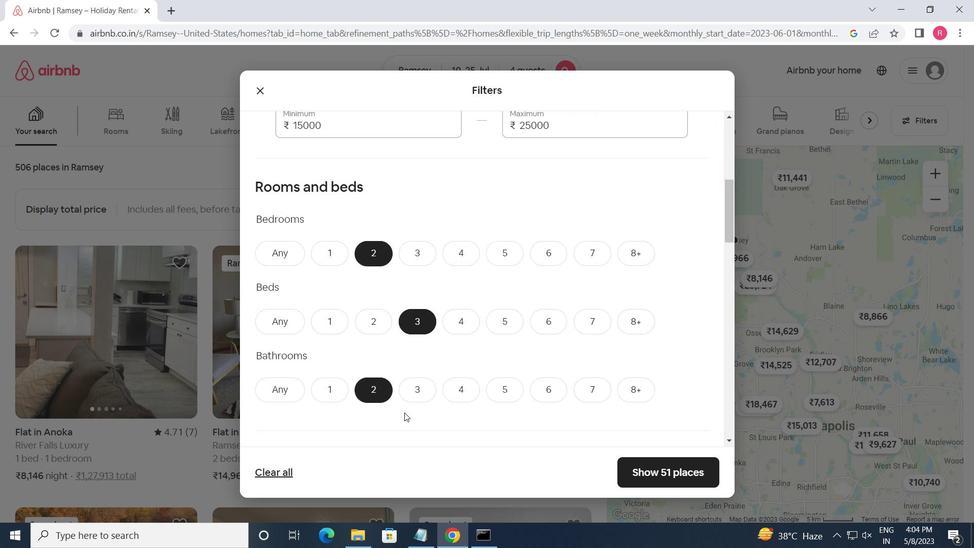 
Action: Mouse scrolled (404, 412) with delta (0, 0)
Screenshot: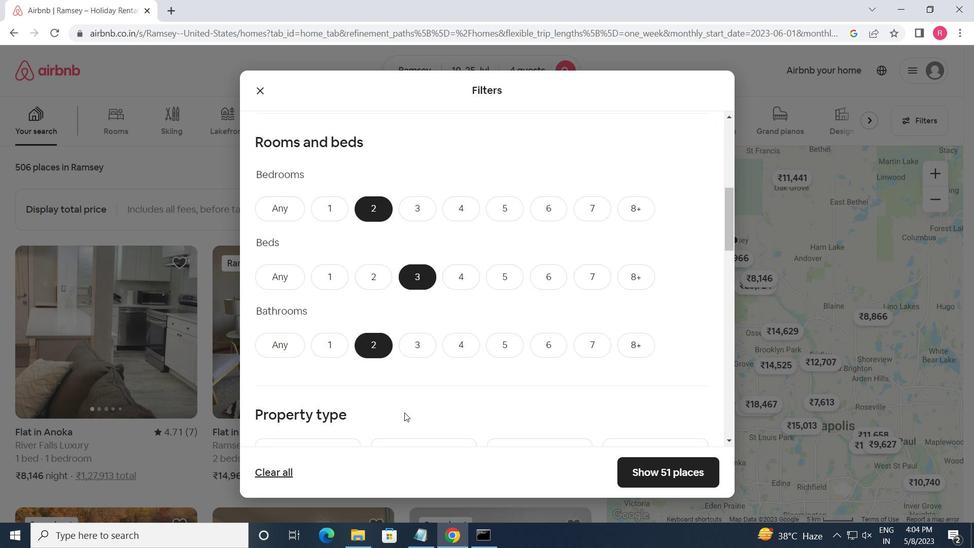 
Action: Mouse moved to (335, 340)
Screenshot: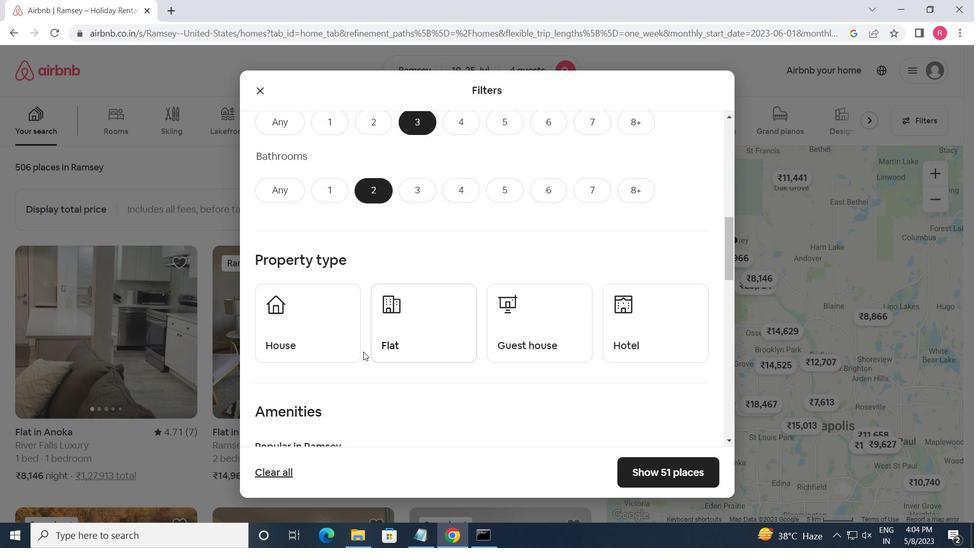 
Action: Mouse pressed left at (335, 340)
Screenshot: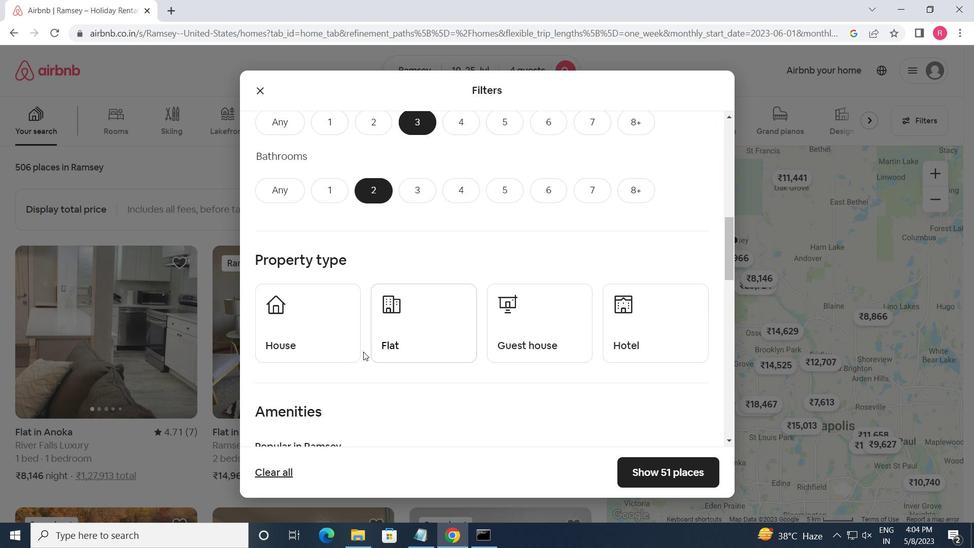 
Action: Mouse moved to (407, 345)
Screenshot: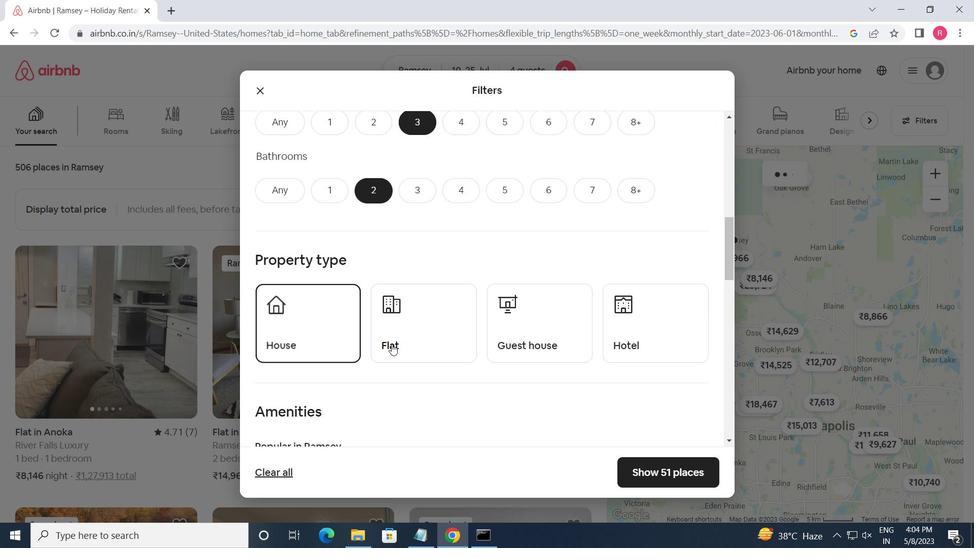 
Action: Mouse pressed left at (407, 345)
Screenshot: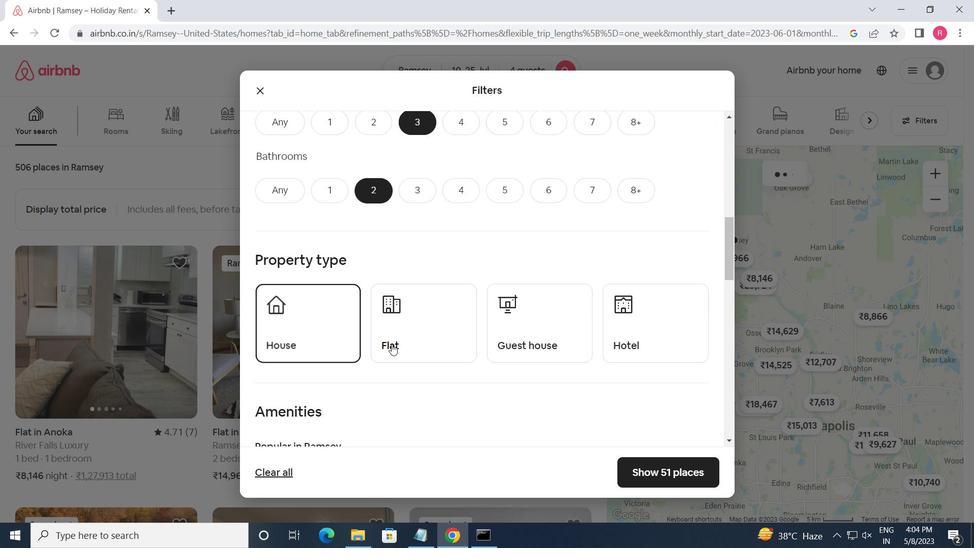 
Action: Mouse moved to (510, 334)
Screenshot: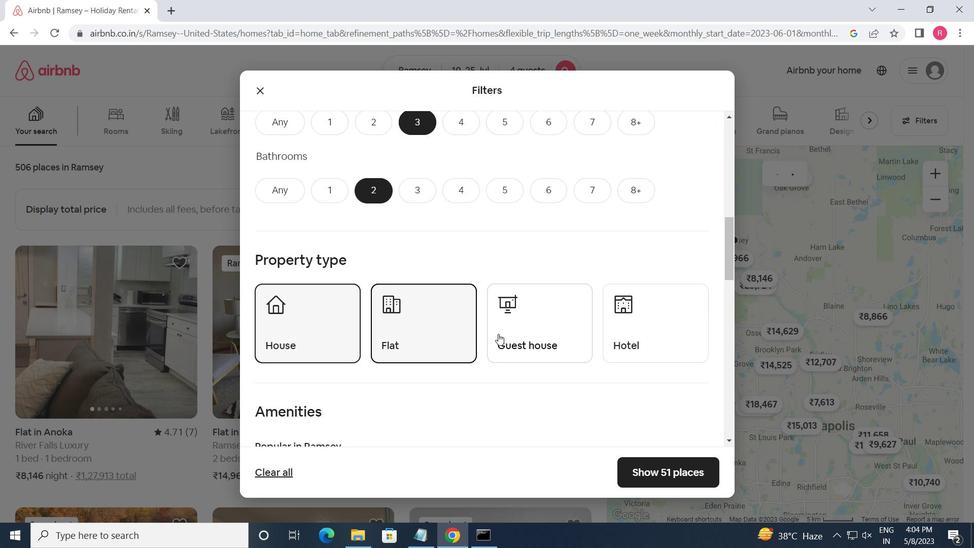 
Action: Mouse pressed left at (510, 334)
Screenshot: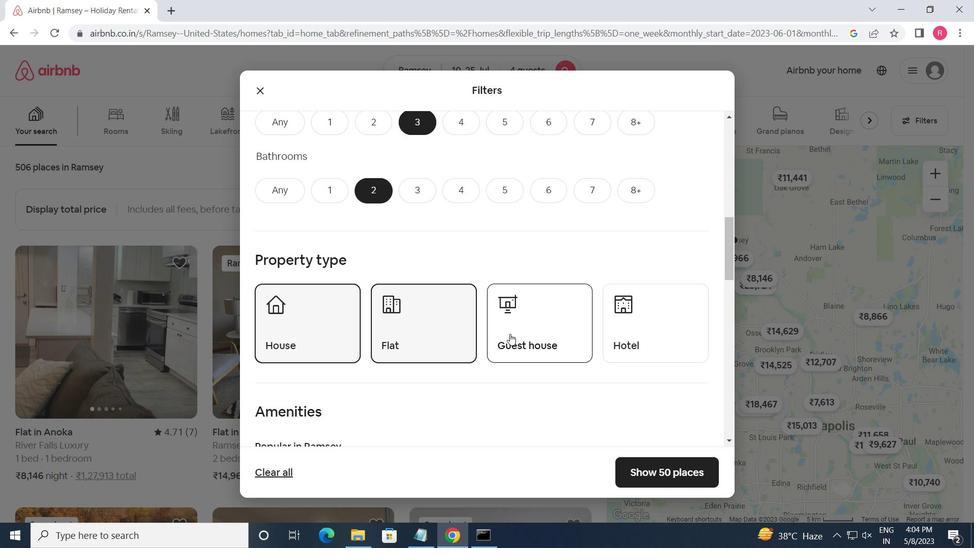 
Action: Mouse moved to (513, 338)
Screenshot: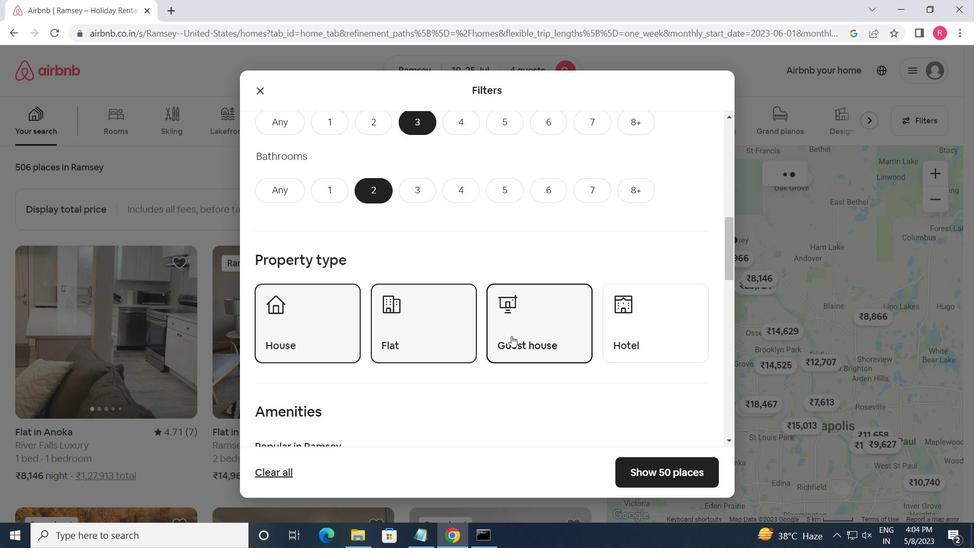 
Action: Mouse scrolled (513, 338) with delta (0, 0)
Screenshot: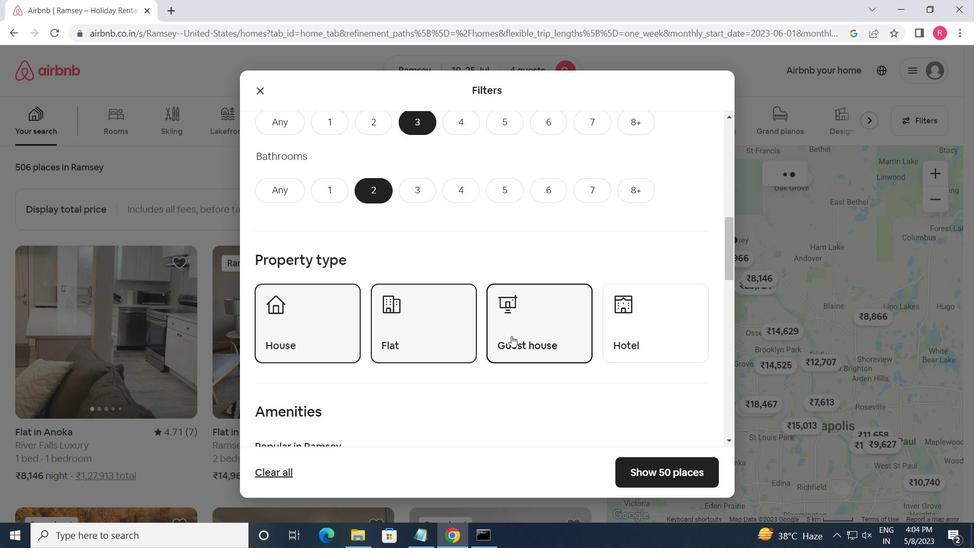 
Action: Mouse moved to (515, 341)
Screenshot: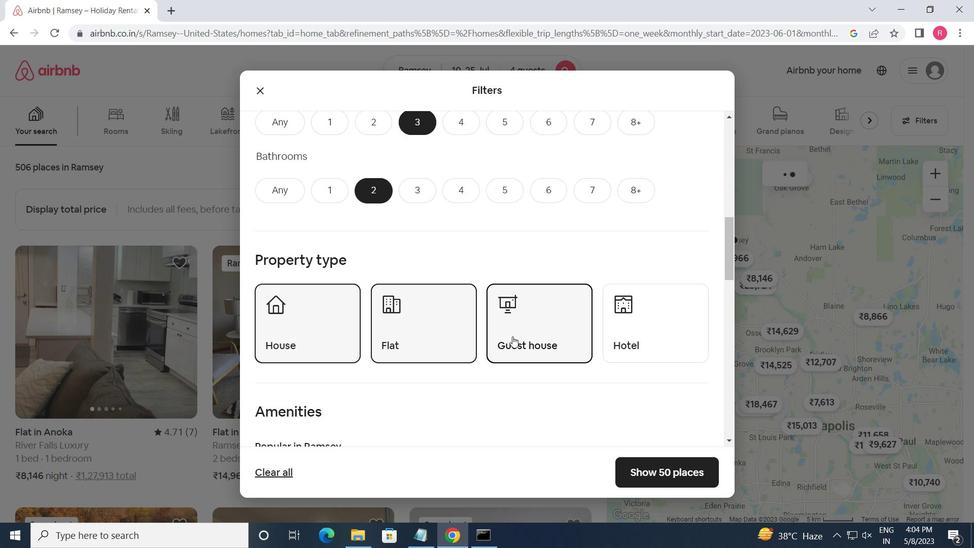 
Action: Mouse scrolled (515, 340) with delta (0, 0)
Screenshot: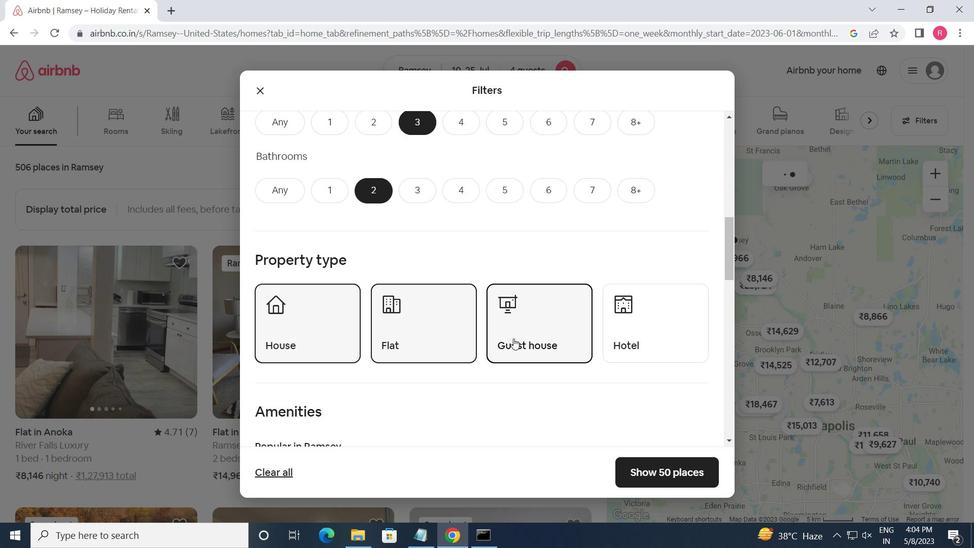 
Action: Mouse moved to (472, 336)
Screenshot: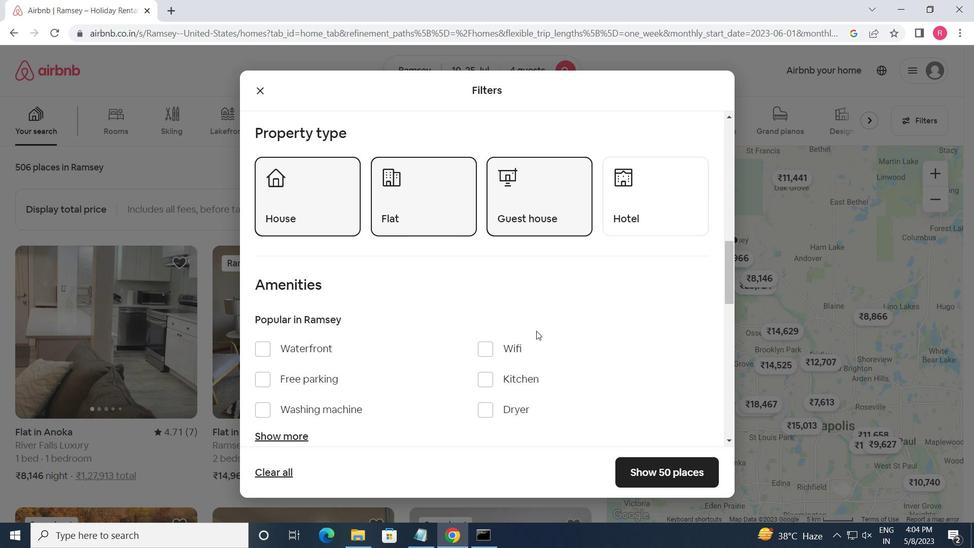 
Action: Mouse scrolled (472, 336) with delta (0, 0)
Screenshot: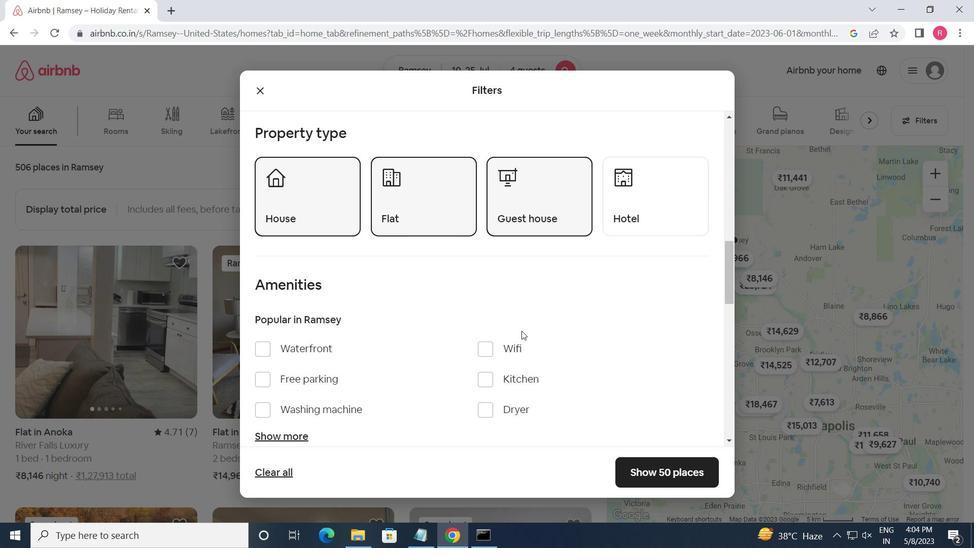 
Action: Mouse moved to (483, 287)
Screenshot: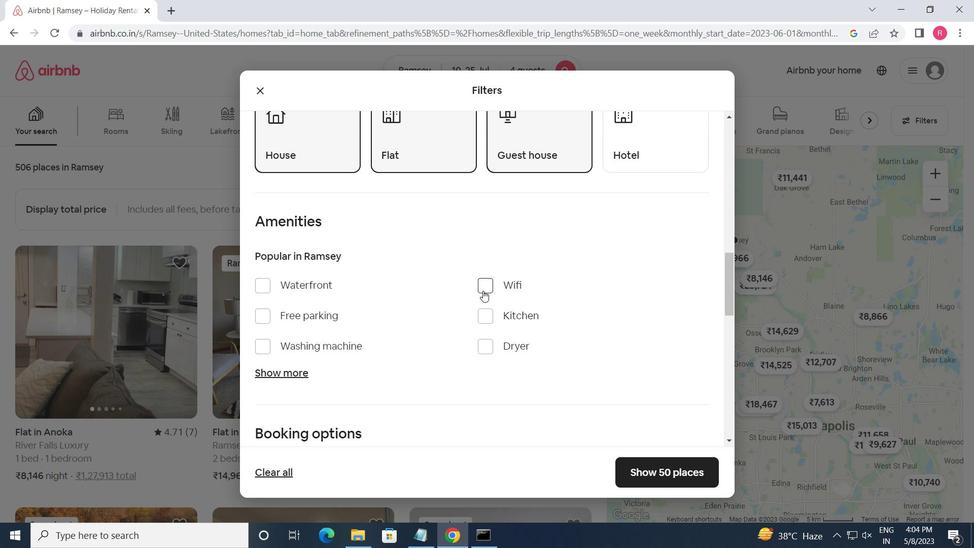 
Action: Mouse pressed left at (483, 287)
Screenshot: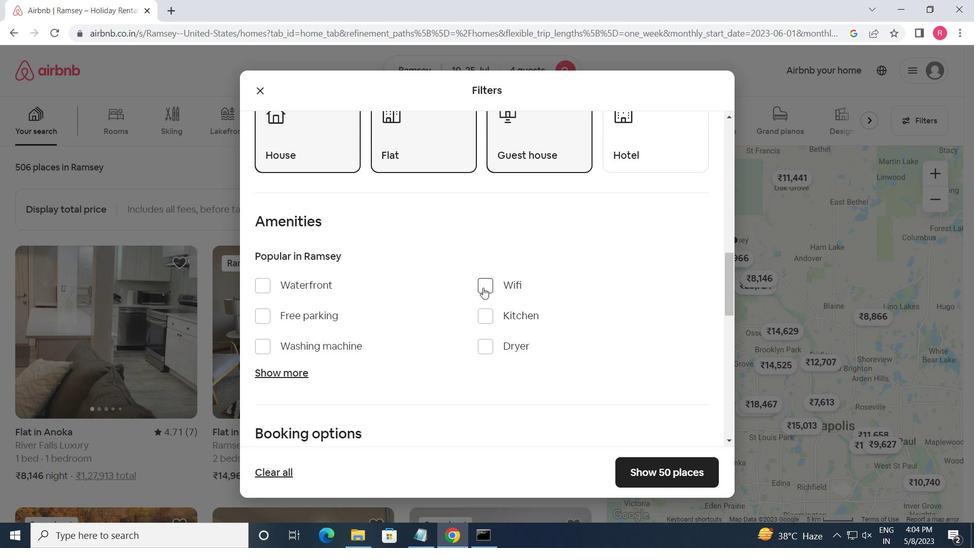 
Action: Mouse moved to (297, 374)
Screenshot: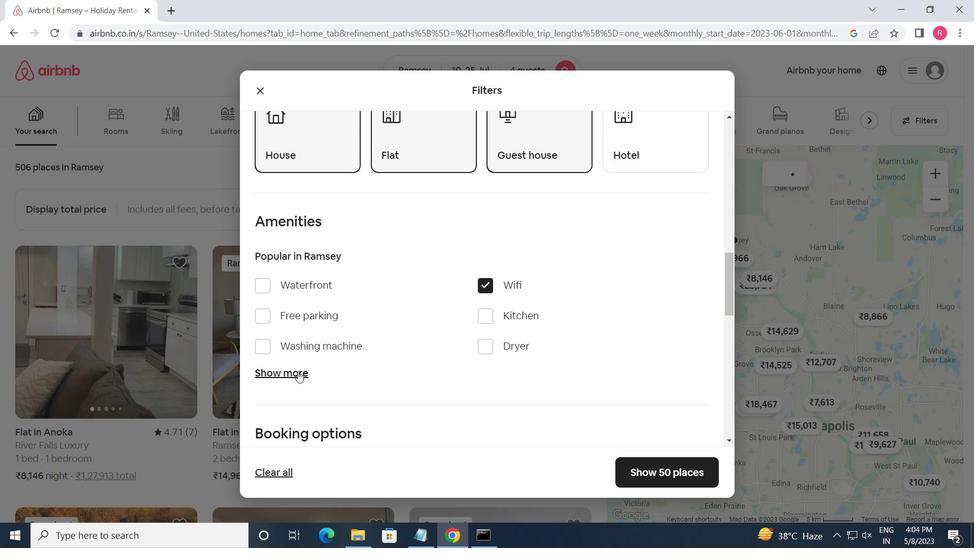 
Action: Mouse pressed left at (297, 374)
Screenshot: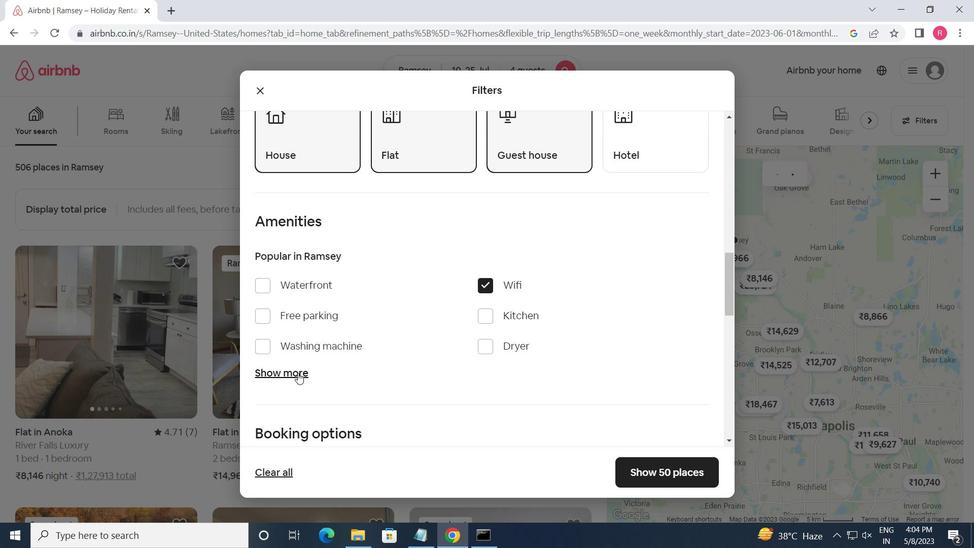 
Action: Mouse moved to (263, 311)
Screenshot: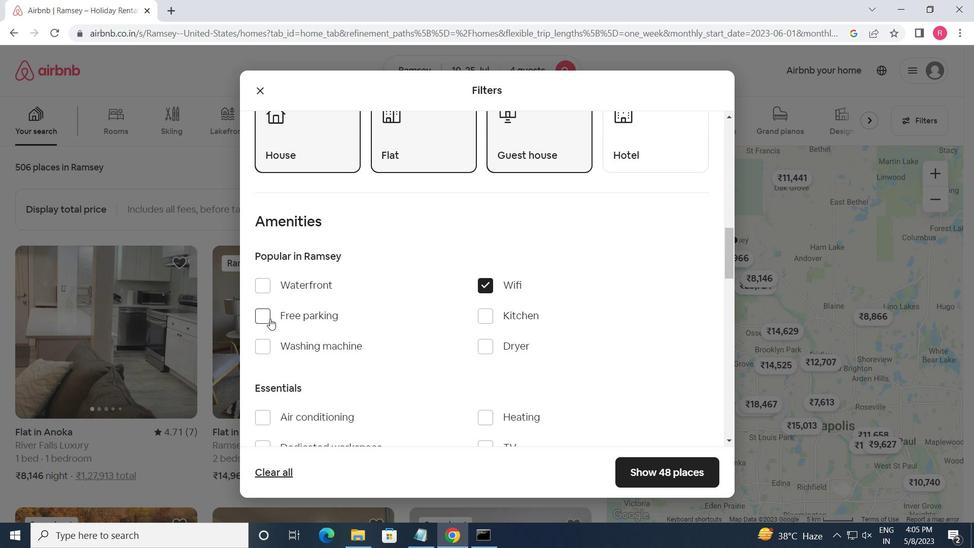 
Action: Mouse pressed left at (263, 311)
Screenshot: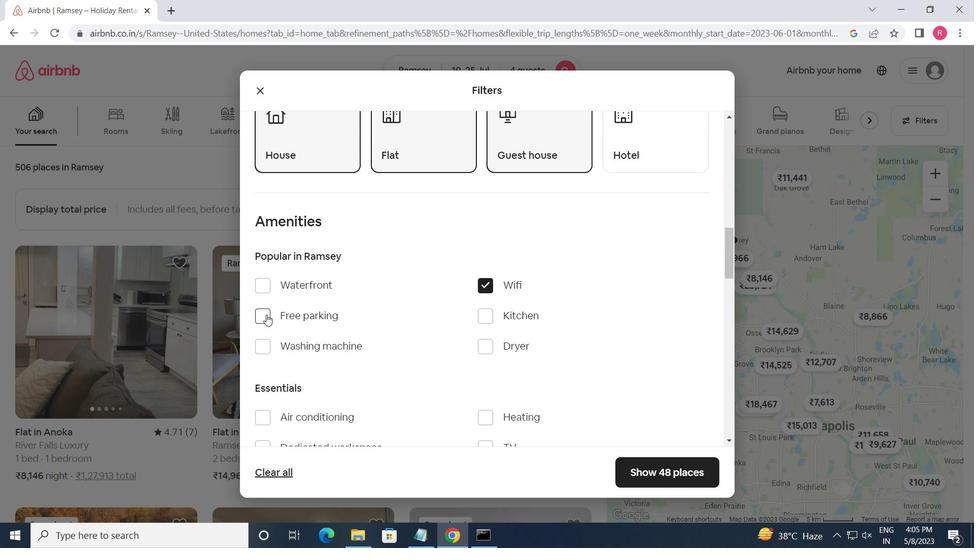 
Action: Mouse moved to (433, 362)
Screenshot: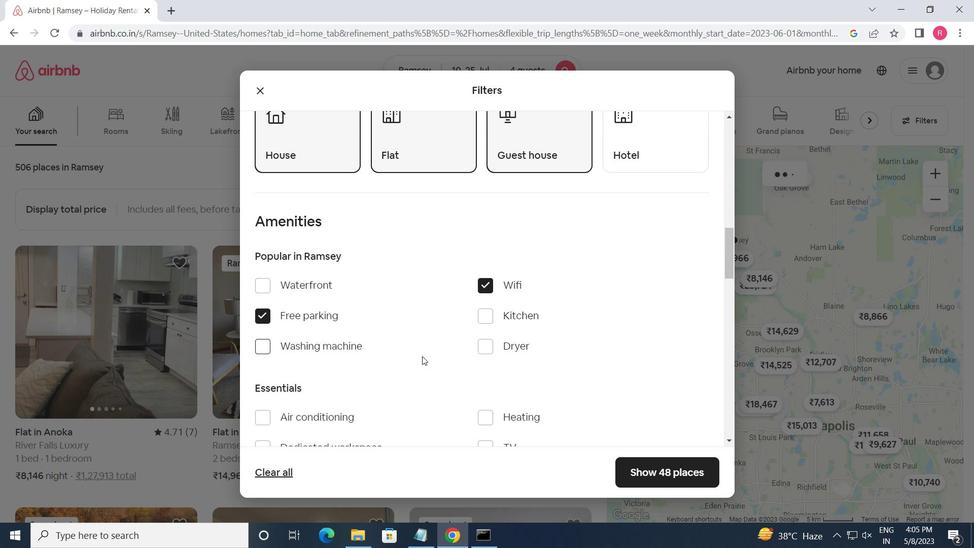 
Action: Mouse scrolled (433, 361) with delta (0, 0)
Screenshot: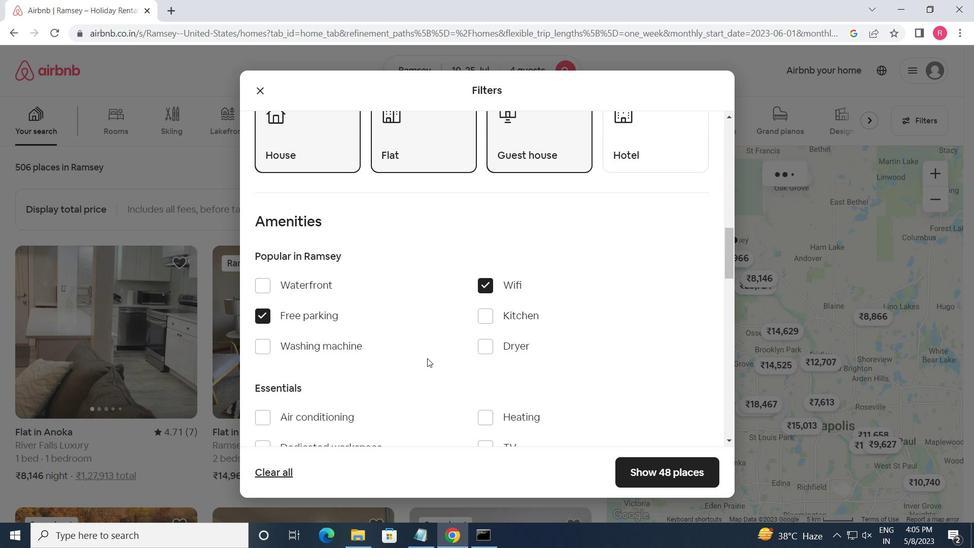 
Action: Mouse scrolled (433, 361) with delta (0, 0)
Screenshot: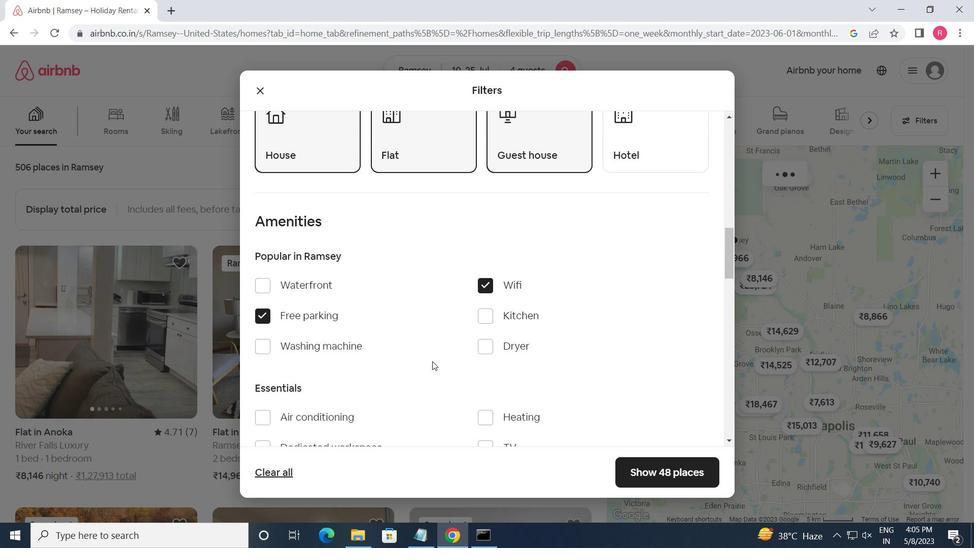 
Action: Mouse moved to (488, 324)
Screenshot: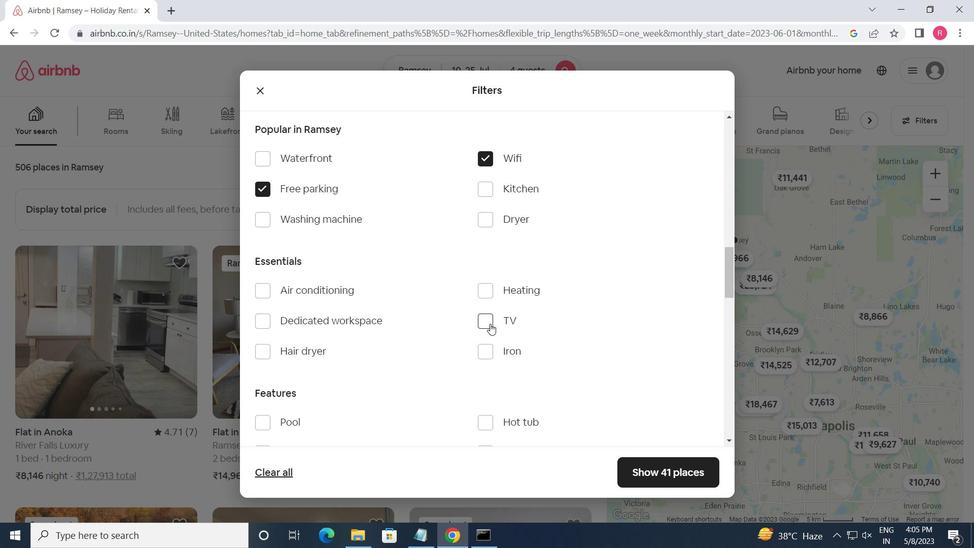 
Action: Mouse pressed left at (488, 324)
Screenshot: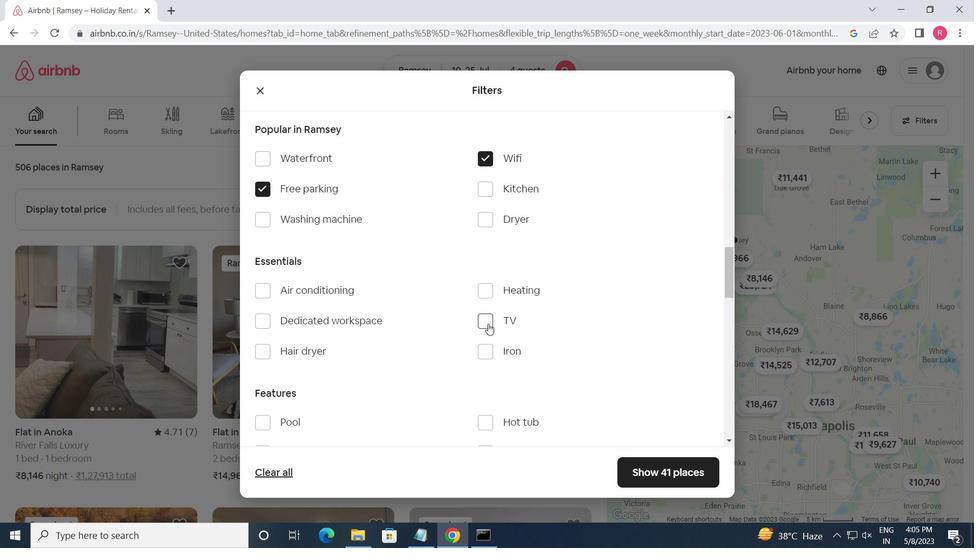 
Action: Mouse moved to (369, 381)
Screenshot: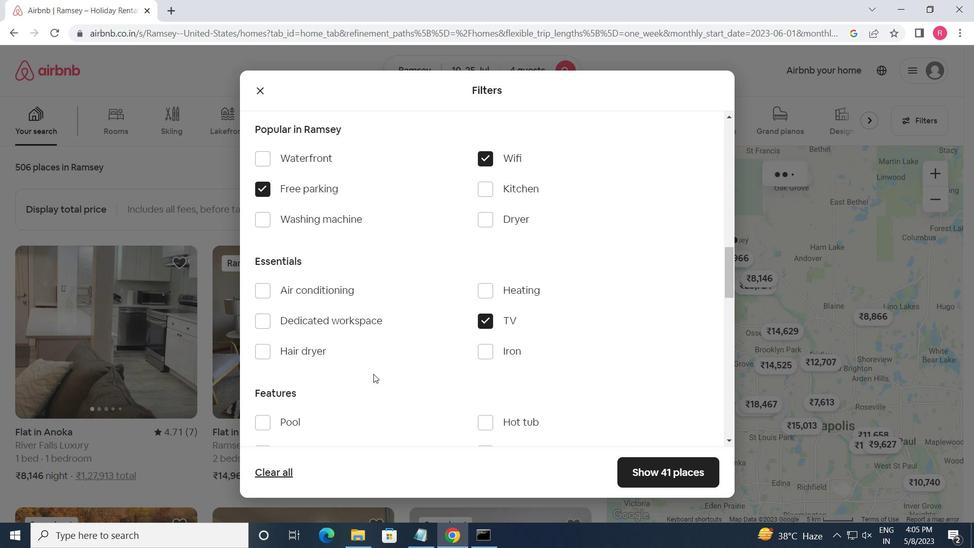 
Action: Mouse scrolled (369, 381) with delta (0, 0)
Screenshot: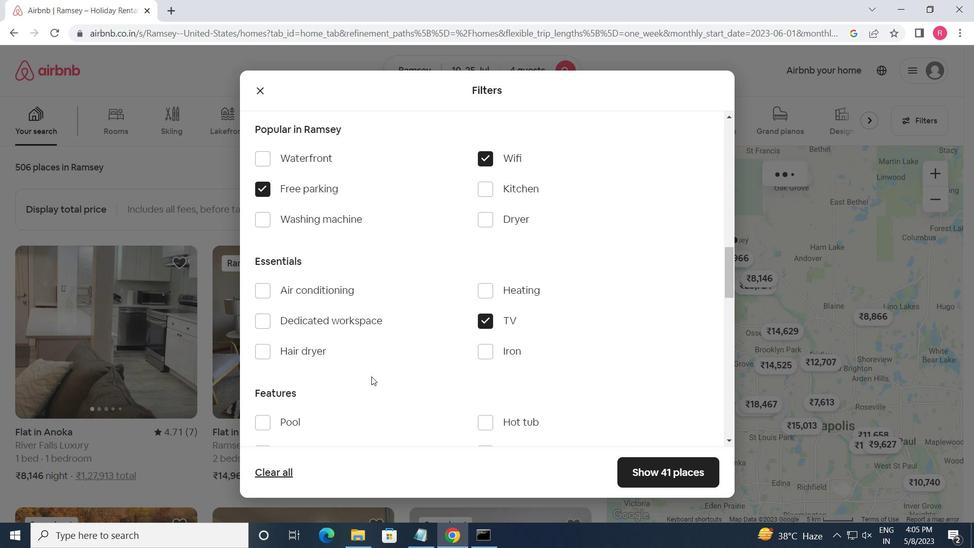 
Action: Mouse moved to (369, 382)
Screenshot: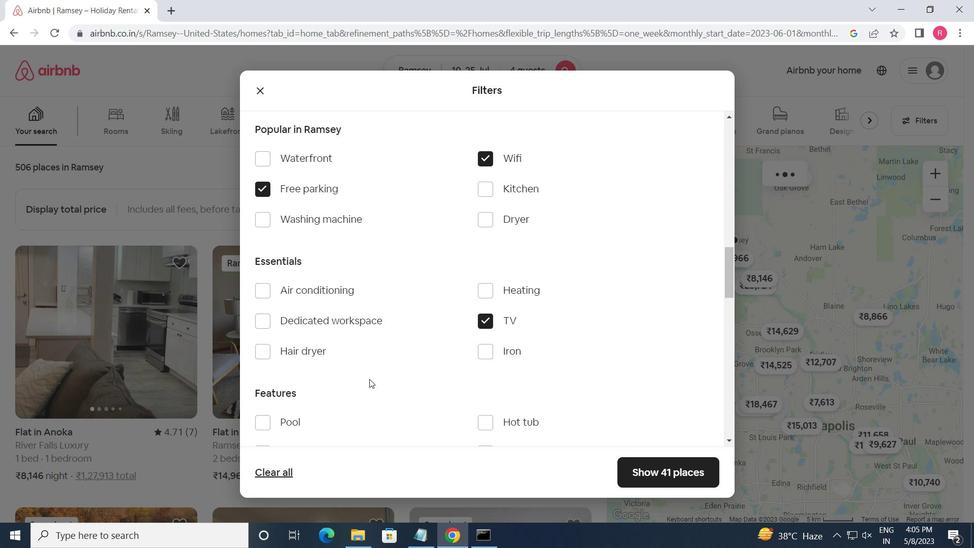 
Action: Mouse scrolled (369, 382) with delta (0, 0)
Screenshot: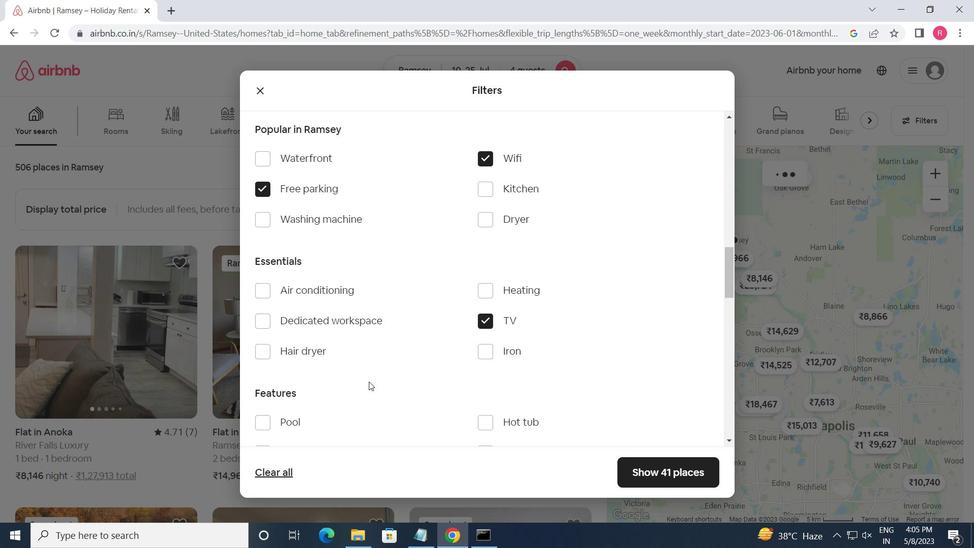 
Action: Mouse moved to (266, 357)
Screenshot: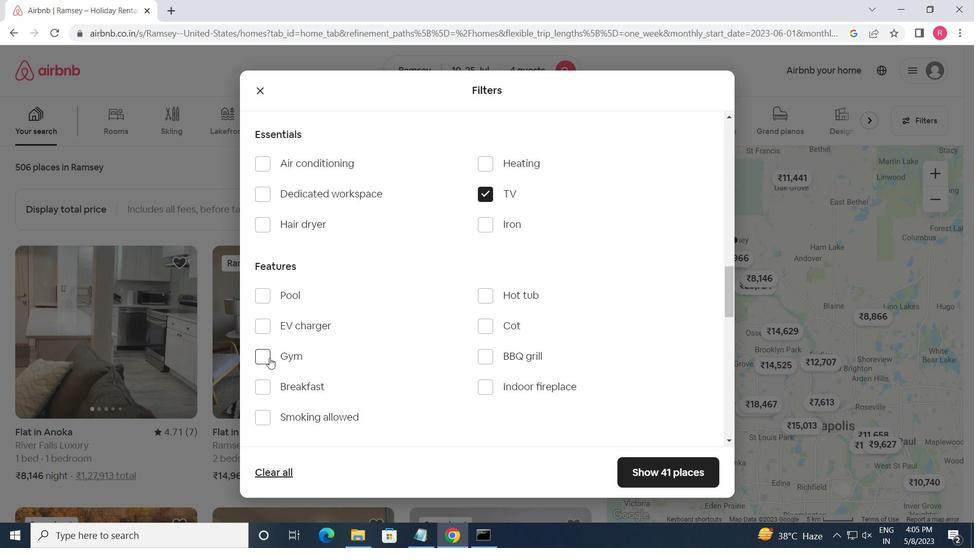 
Action: Mouse pressed left at (266, 357)
Screenshot: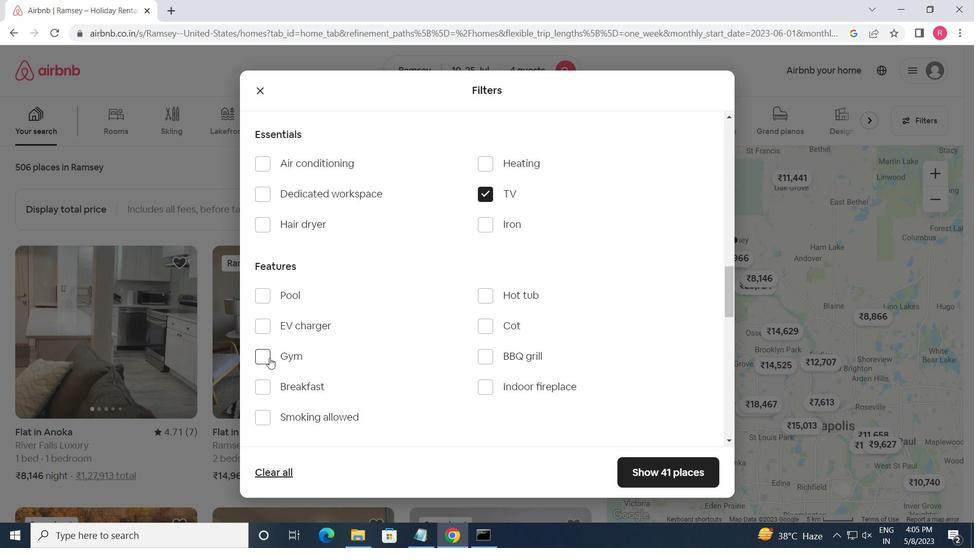 
Action: Mouse moved to (261, 384)
Screenshot: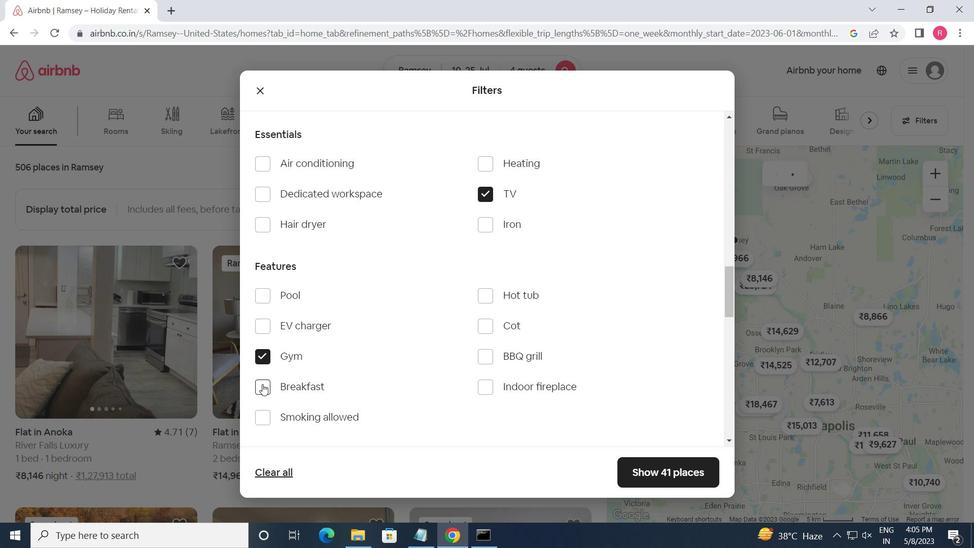 
Action: Mouse pressed left at (261, 384)
Screenshot: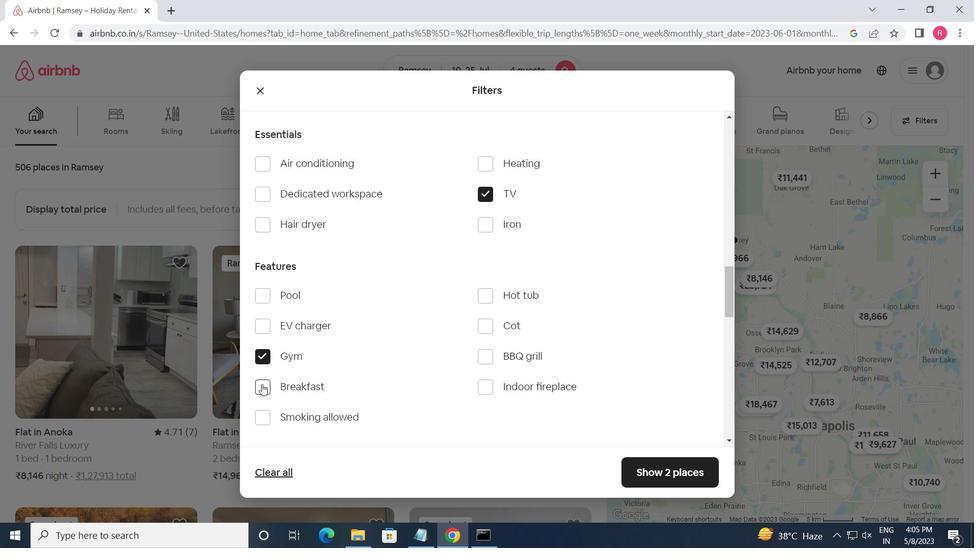 
Action: Mouse moved to (426, 391)
Screenshot: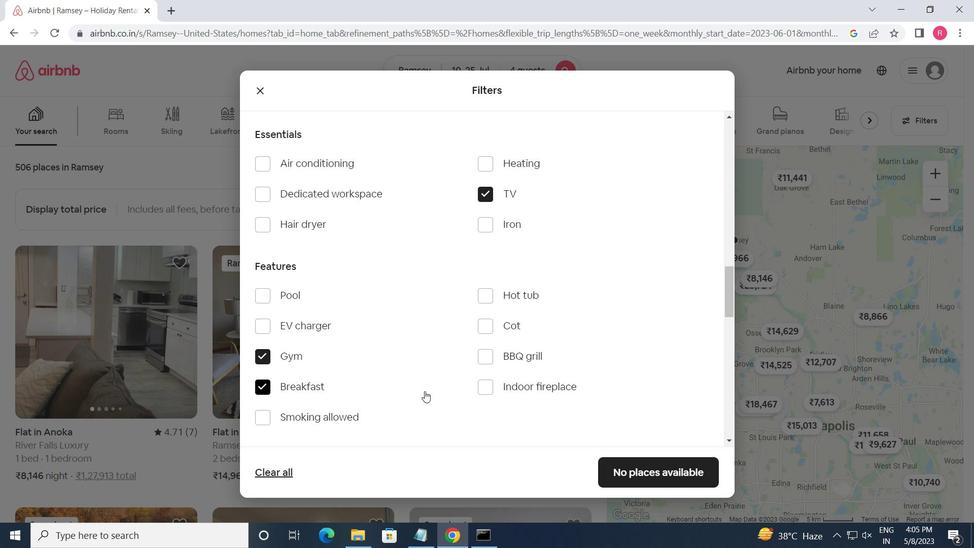 
Action: Mouse scrolled (426, 390) with delta (0, 0)
Screenshot: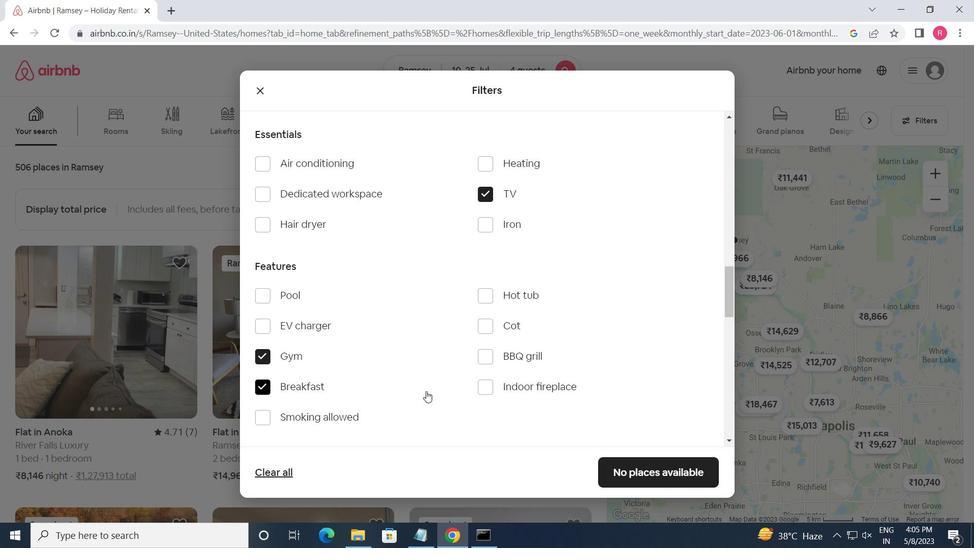 
Action: Mouse moved to (428, 391)
Screenshot: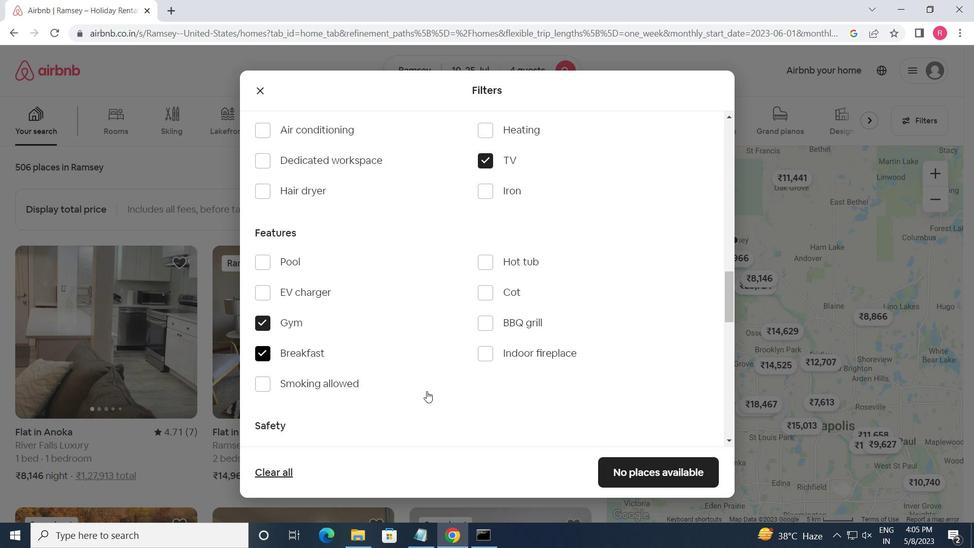
Action: Mouse scrolled (428, 391) with delta (0, 0)
Screenshot: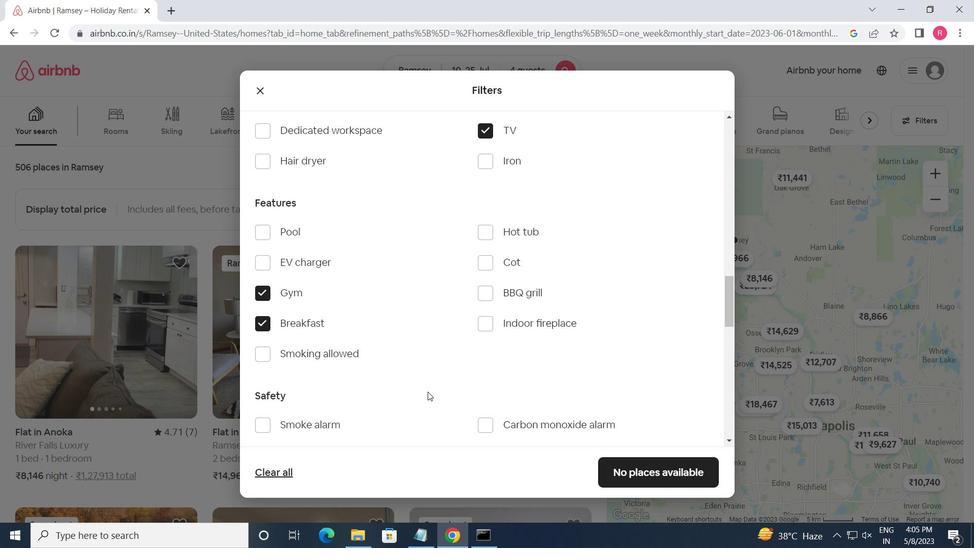 
Action: Mouse scrolled (428, 391) with delta (0, 0)
Screenshot: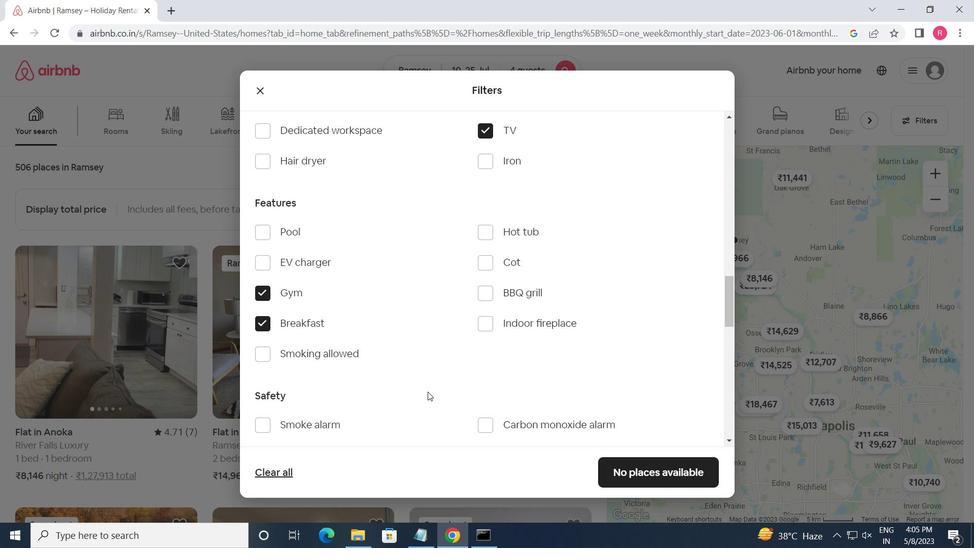 
Action: Mouse moved to (492, 382)
Screenshot: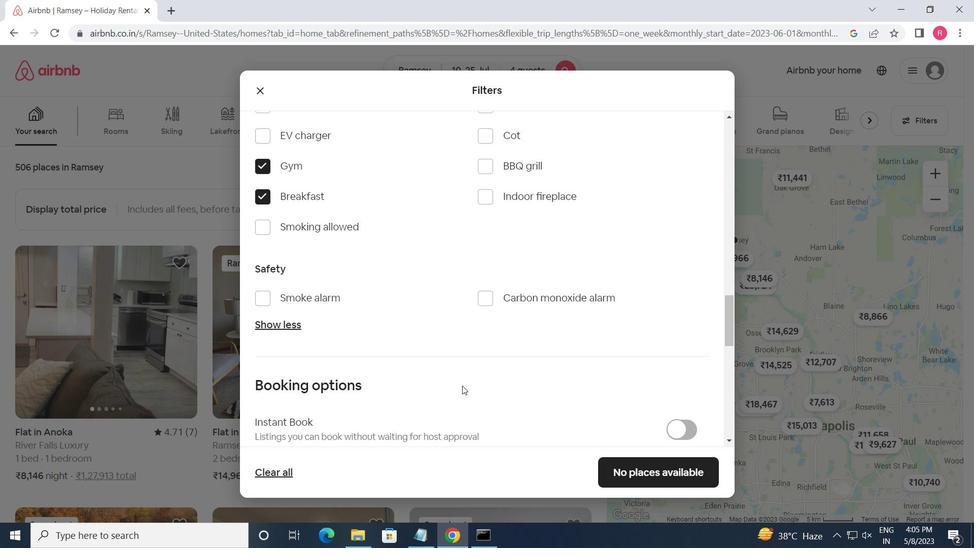 
Action: Mouse scrolled (492, 382) with delta (0, 0)
Screenshot: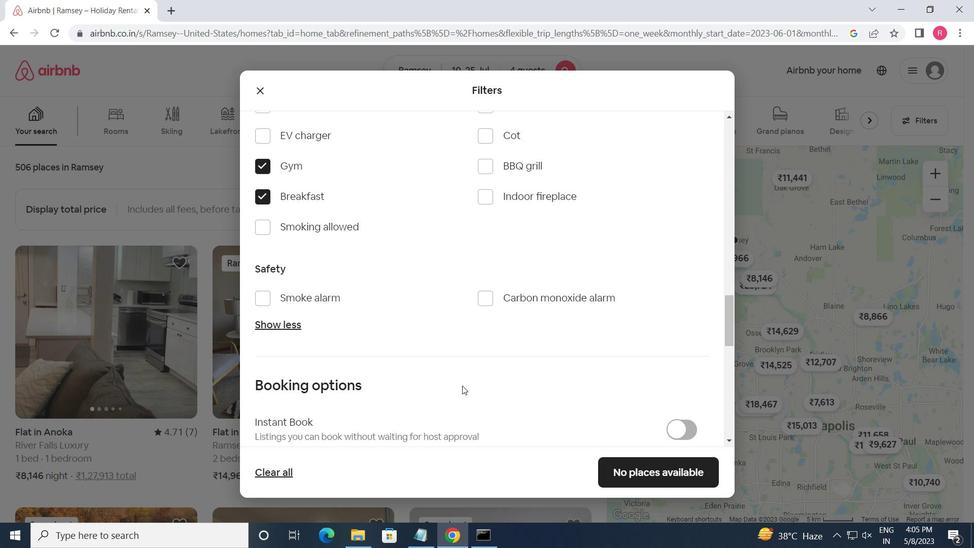
Action: Mouse moved to (678, 403)
Screenshot: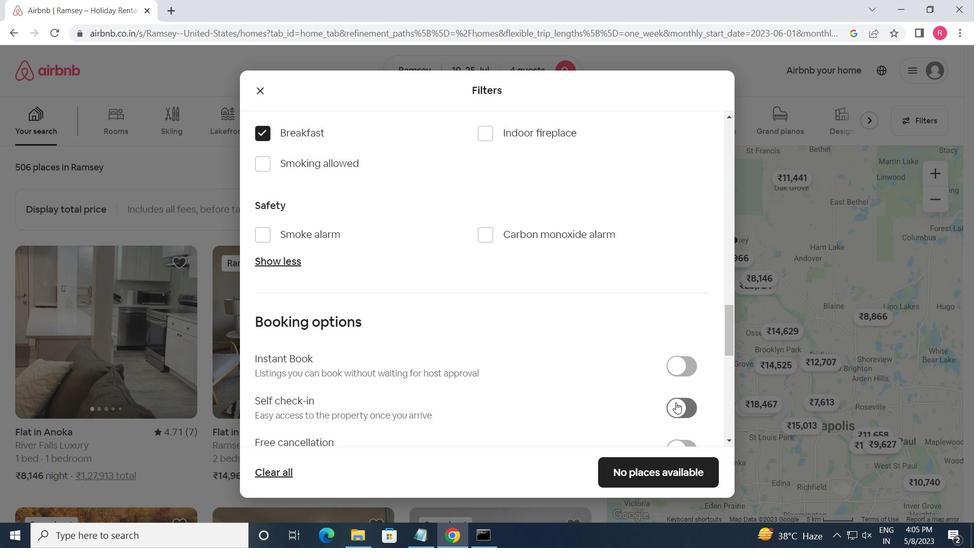 
Action: Mouse pressed left at (678, 403)
Screenshot: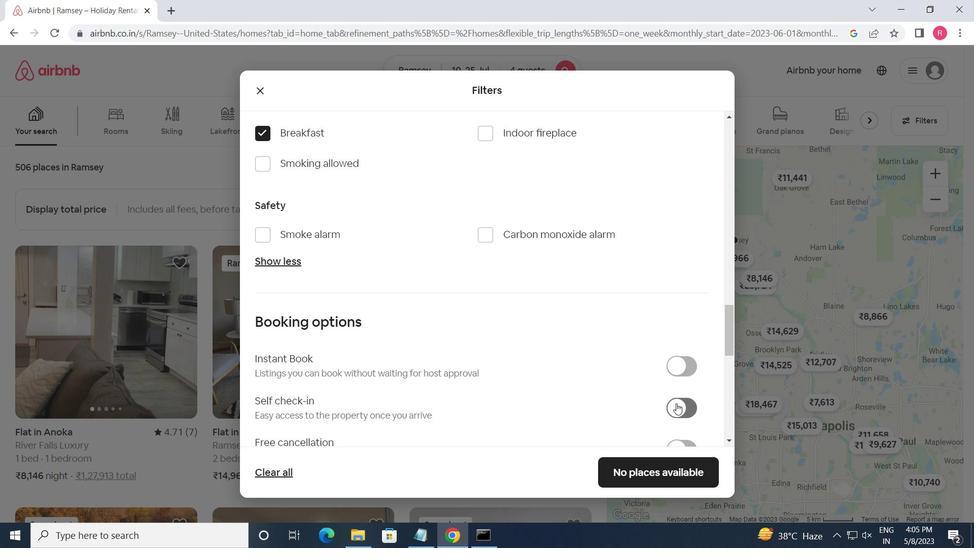 
Action: Mouse moved to (410, 346)
Screenshot: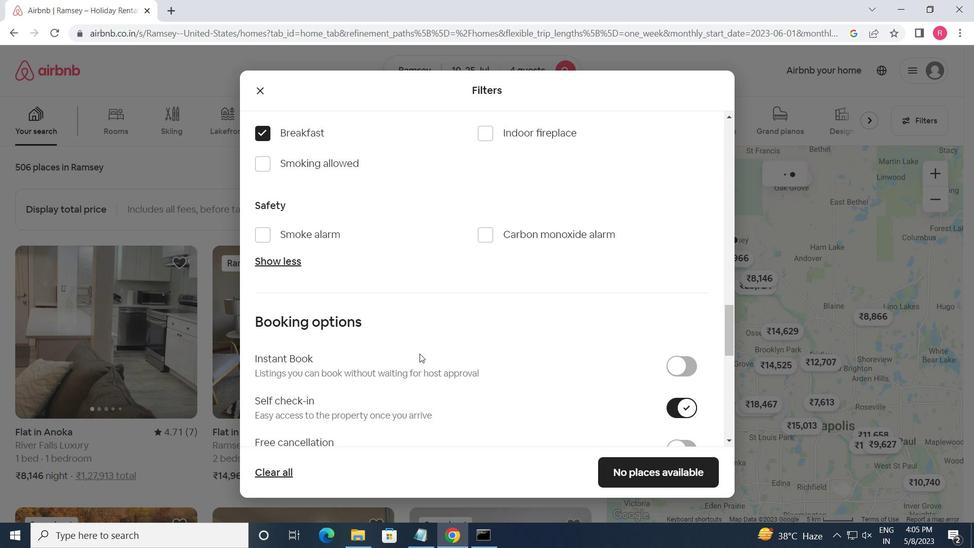 
Action: Mouse scrolled (410, 346) with delta (0, 0)
Screenshot: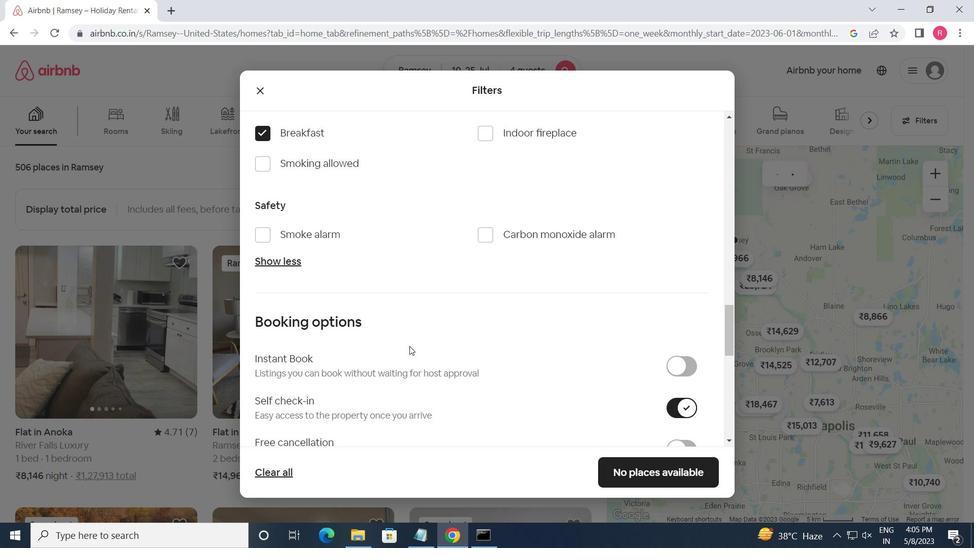 
Action: Mouse scrolled (410, 346) with delta (0, 0)
Screenshot: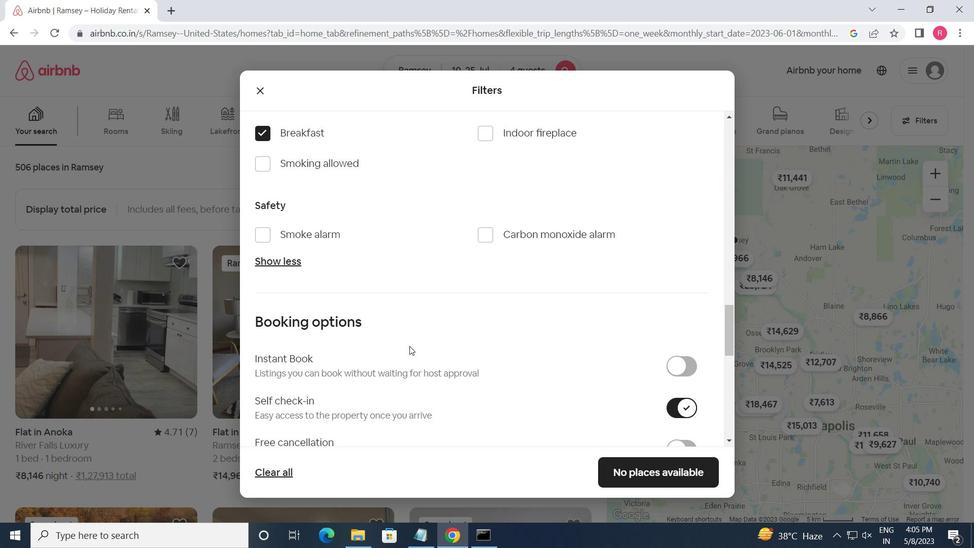 
Action: Mouse moved to (409, 346)
Screenshot: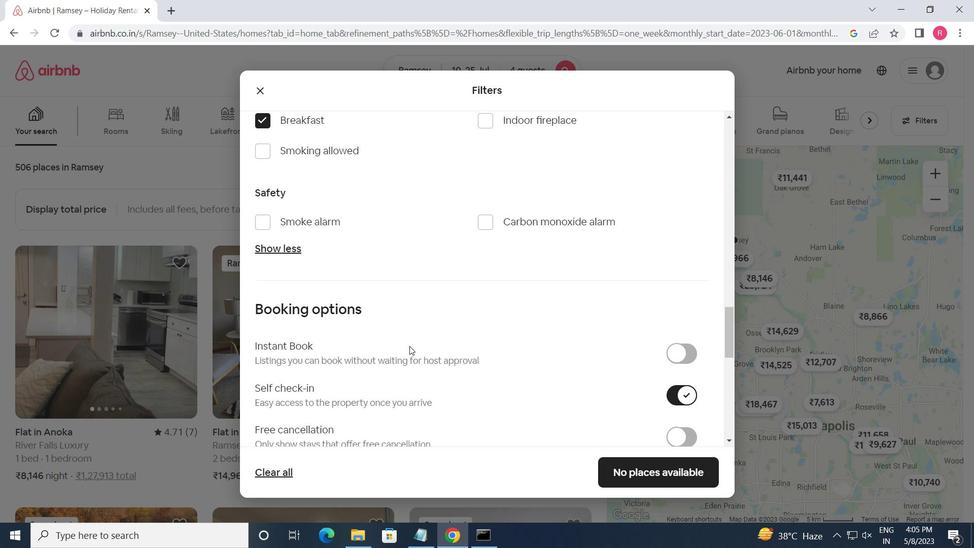 
Action: Mouse scrolled (409, 346) with delta (0, 0)
Screenshot: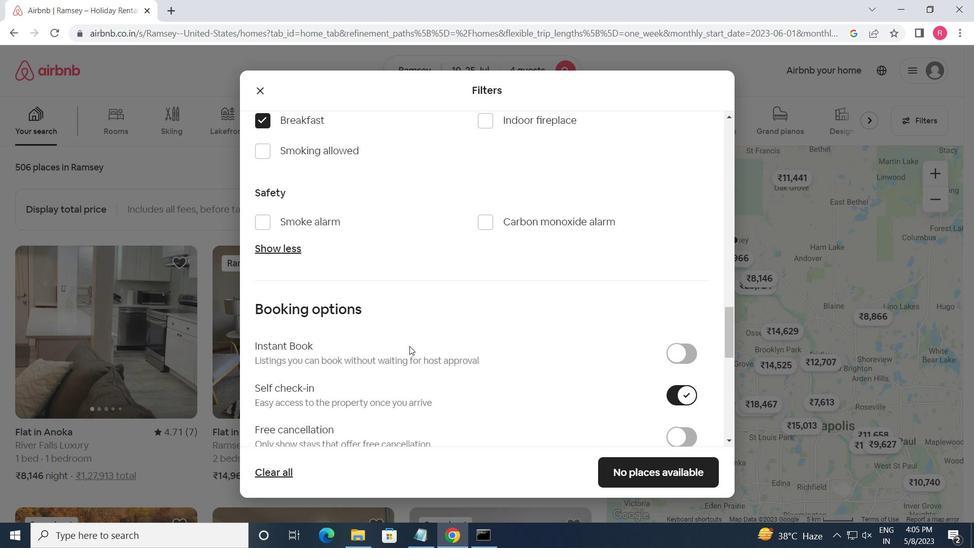 
Action: Mouse moved to (409, 347)
Screenshot: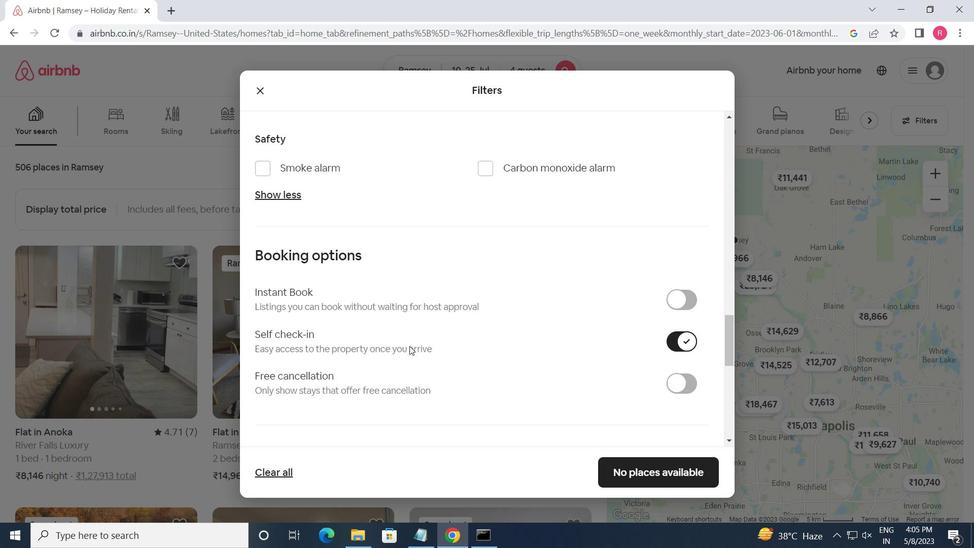 
Action: Mouse scrolled (409, 347) with delta (0, 0)
Screenshot: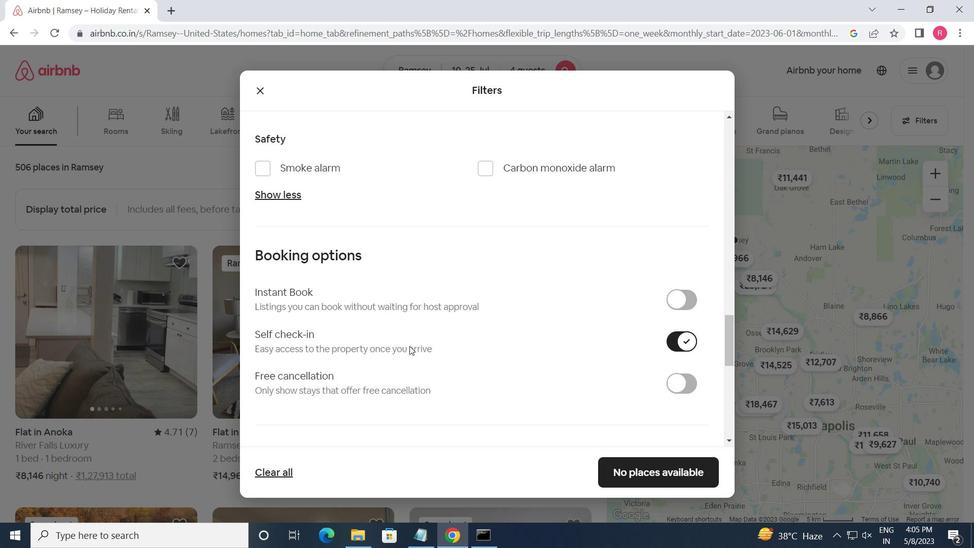 
Action: Mouse moved to (399, 346)
Screenshot: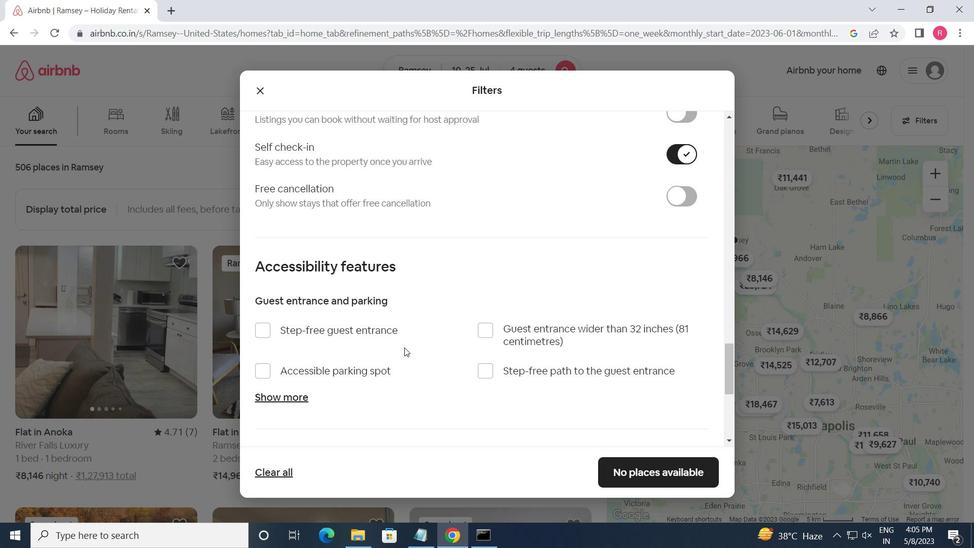
Action: Mouse scrolled (399, 346) with delta (0, 0)
Screenshot: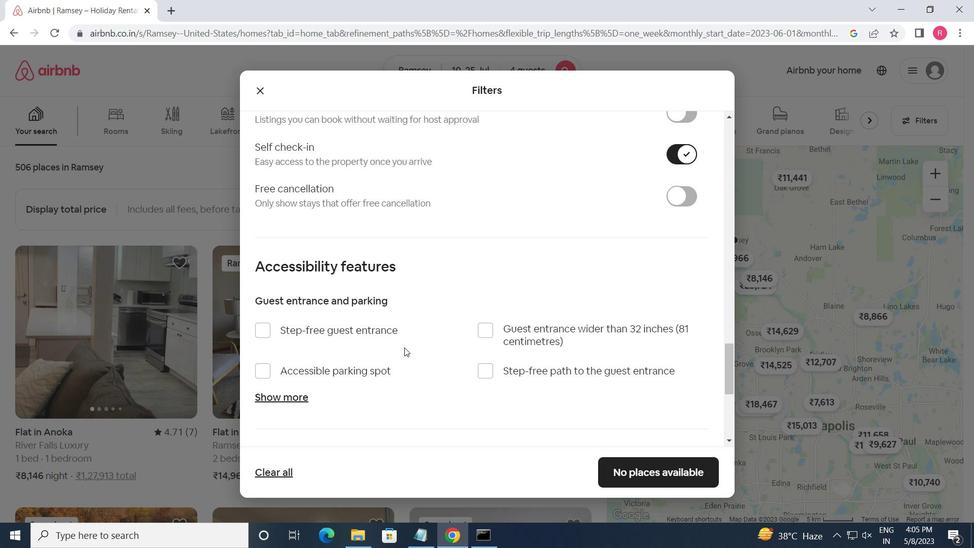 
Action: Mouse moved to (398, 346)
Screenshot: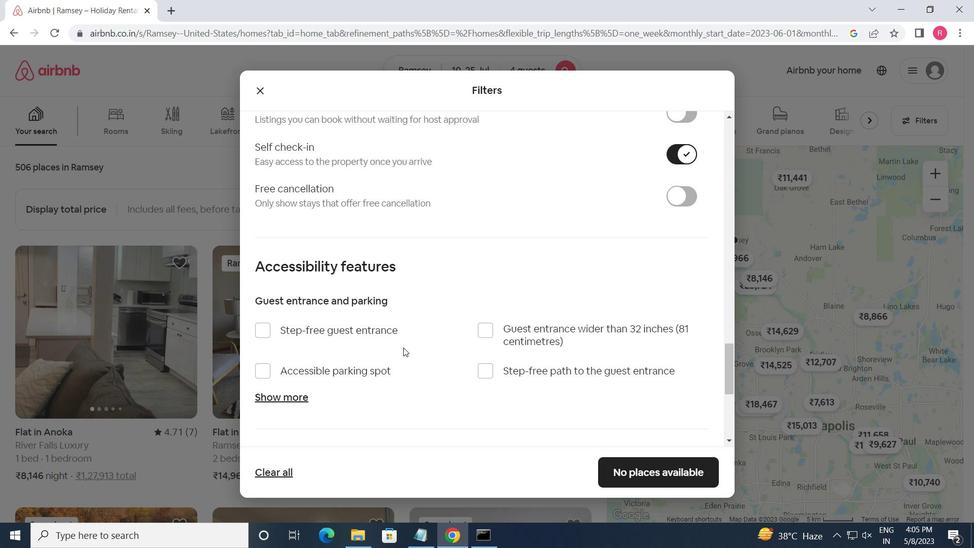 
Action: Mouse scrolled (398, 346) with delta (0, 0)
Screenshot: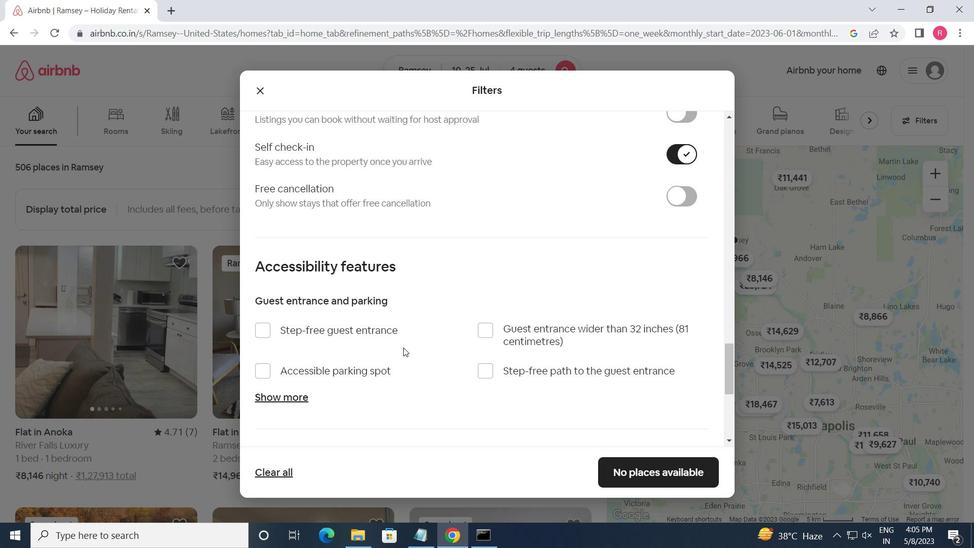 
Action: Mouse moved to (397, 347)
Screenshot: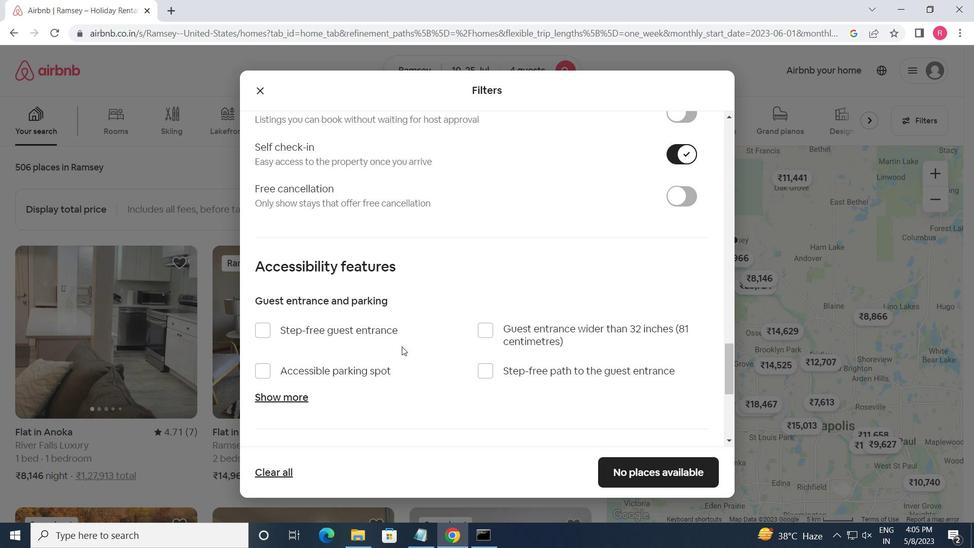 
Action: Mouse scrolled (397, 346) with delta (0, 0)
Screenshot: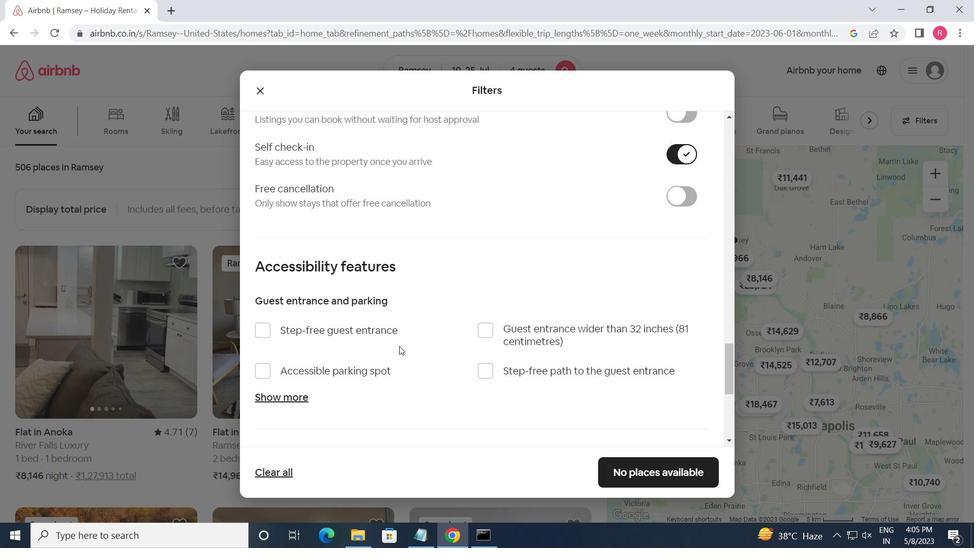 
Action: Mouse scrolled (397, 346) with delta (0, 0)
Screenshot: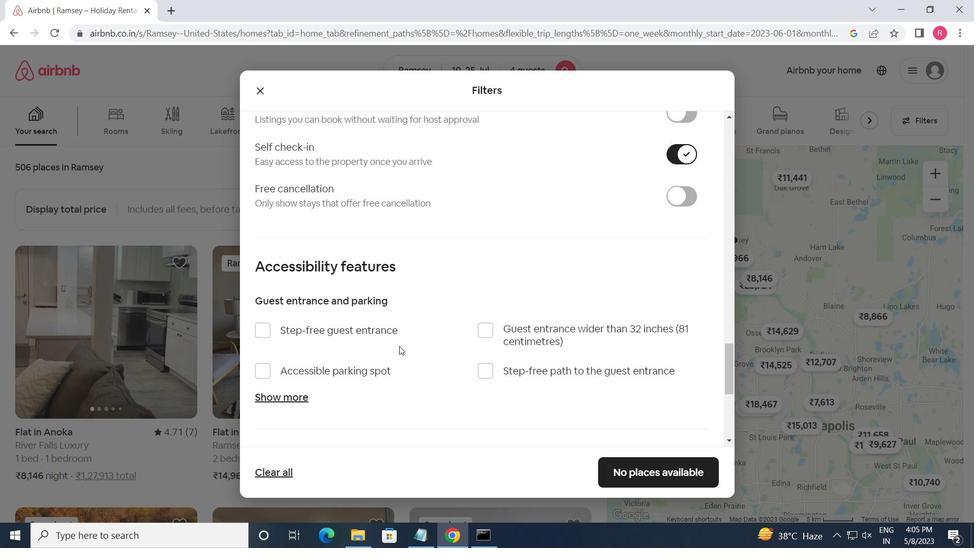 
Action: Mouse moved to (265, 379)
Screenshot: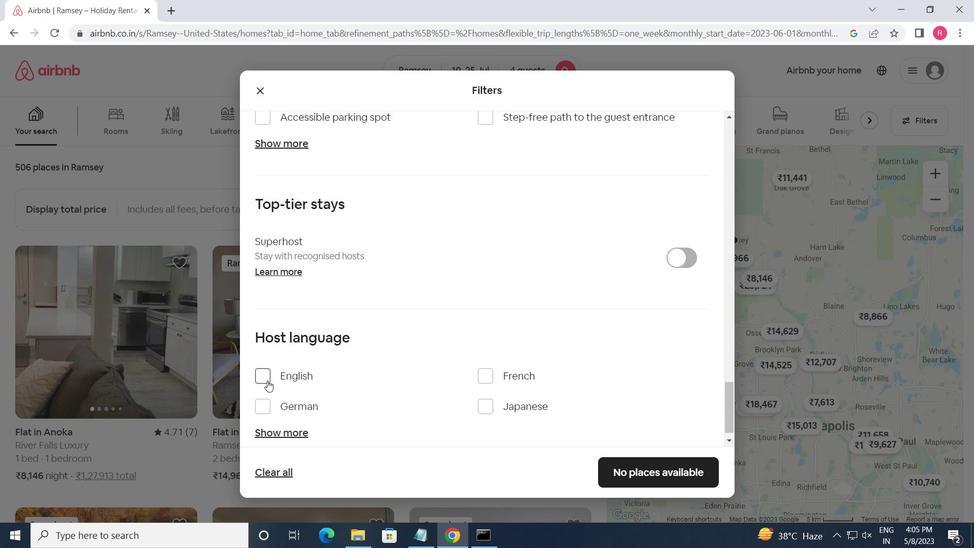 
Action: Mouse pressed left at (265, 379)
Screenshot: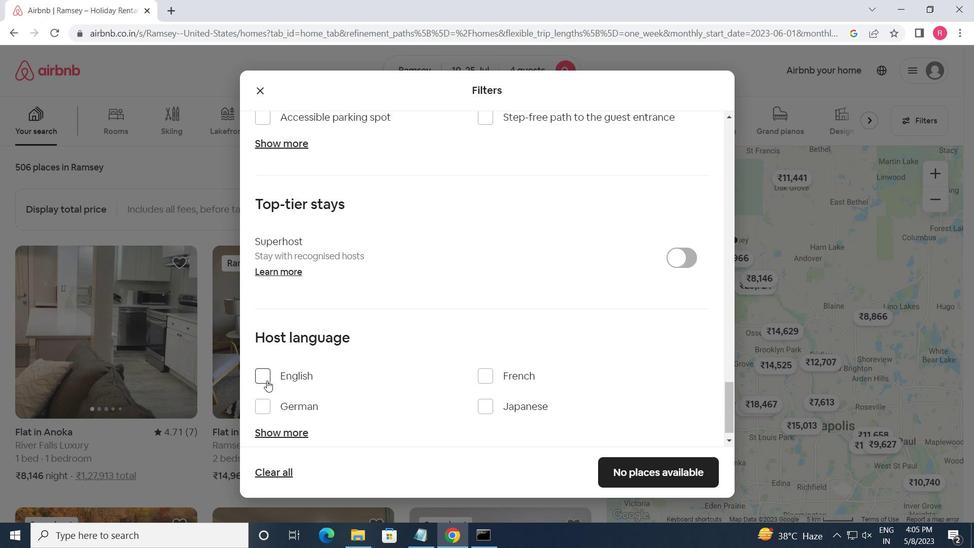 
Action: Mouse moved to (617, 467)
Screenshot: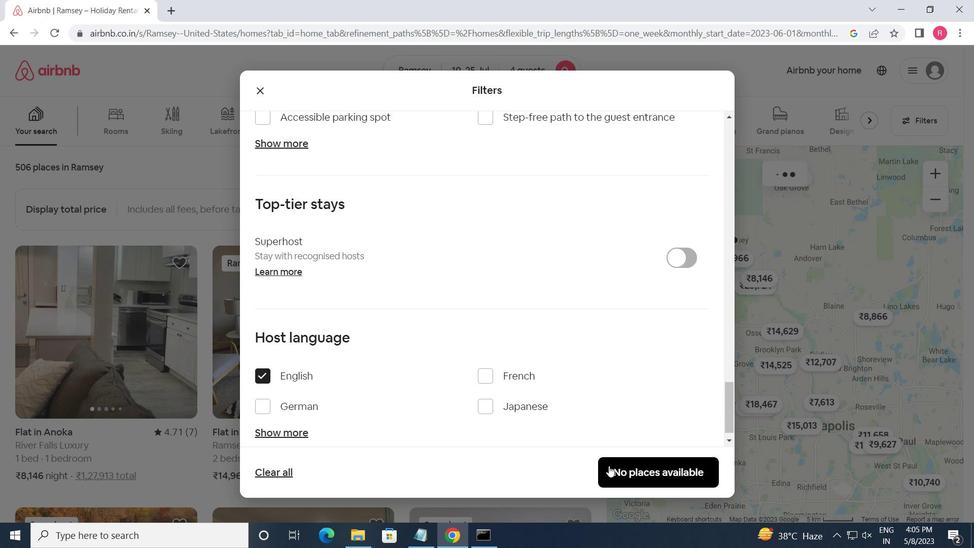 
Action: Mouse pressed left at (617, 467)
Screenshot: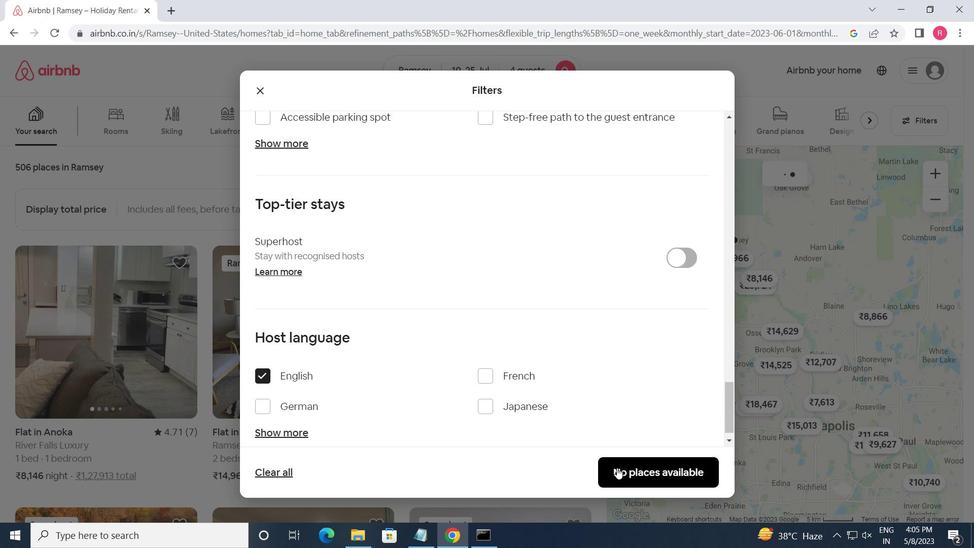 
Action: Mouse moved to (617, 462)
Screenshot: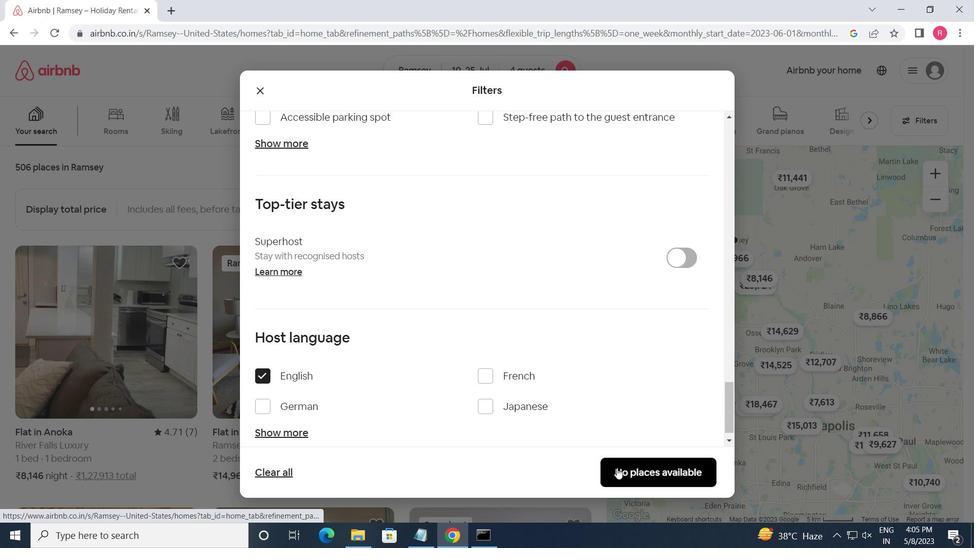 
